 Task: Create new Company, with domain: 'apple.com' and type: 'Vendor'. Add new contact for this company, with mail Id: 'Aditi.Singh@apple.com', First Name: Aditi, Last name:  Singh, Job Title: 'Chief Operating Officer', Phone Number: '(305) 555-6789'. Change life cycle stage to  Lead and lead status to  In Progress. Logged in from softage.4@softage.net
Action: Mouse moved to (80, 62)
Screenshot: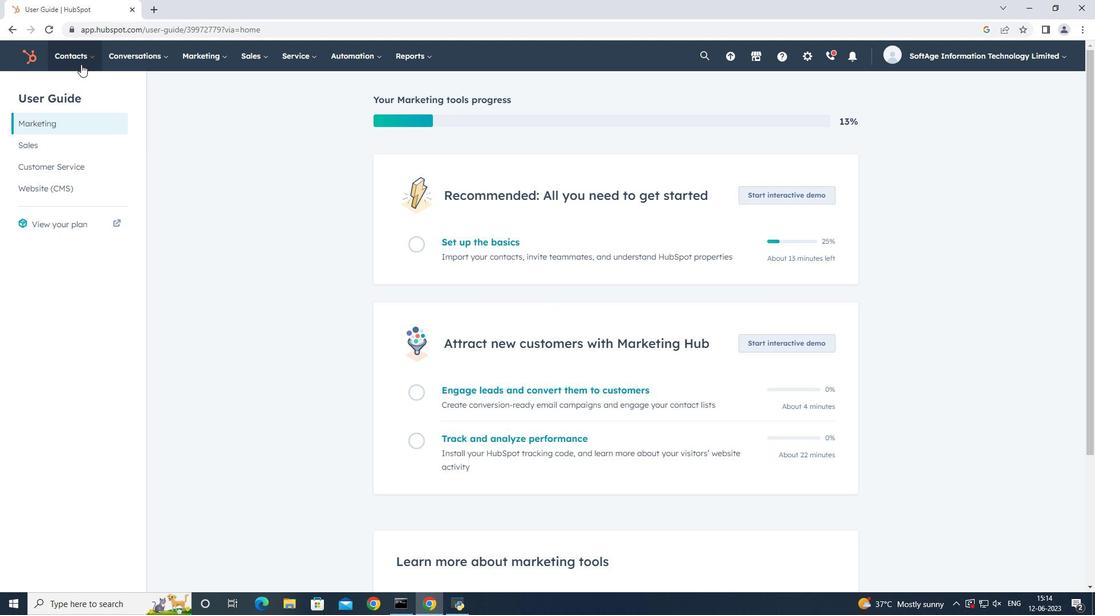 
Action: Mouse pressed left at (80, 62)
Screenshot: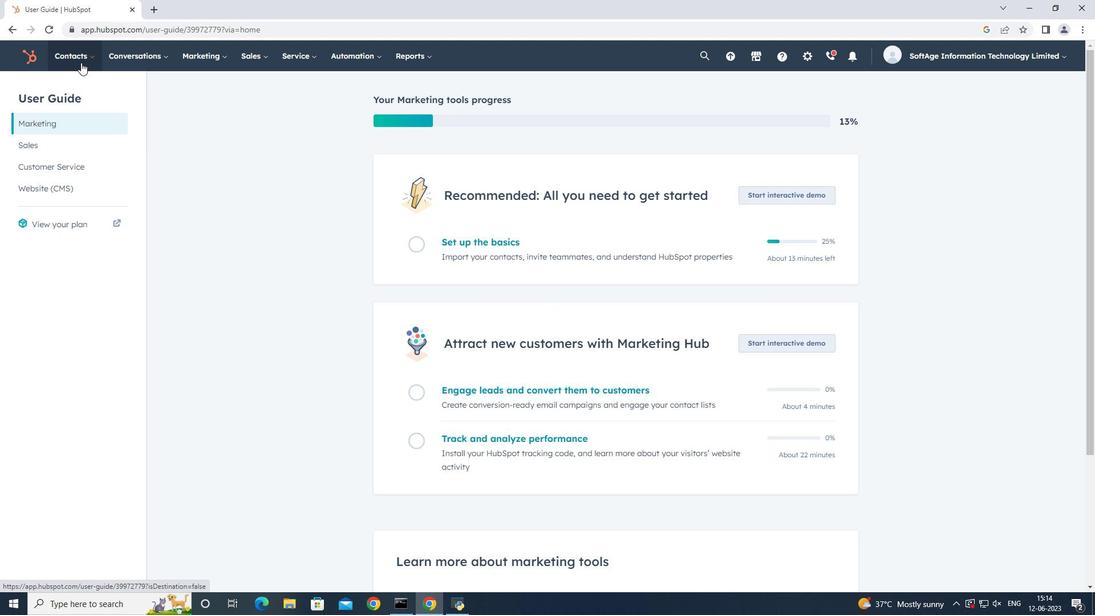 
Action: Mouse moved to (80, 83)
Screenshot: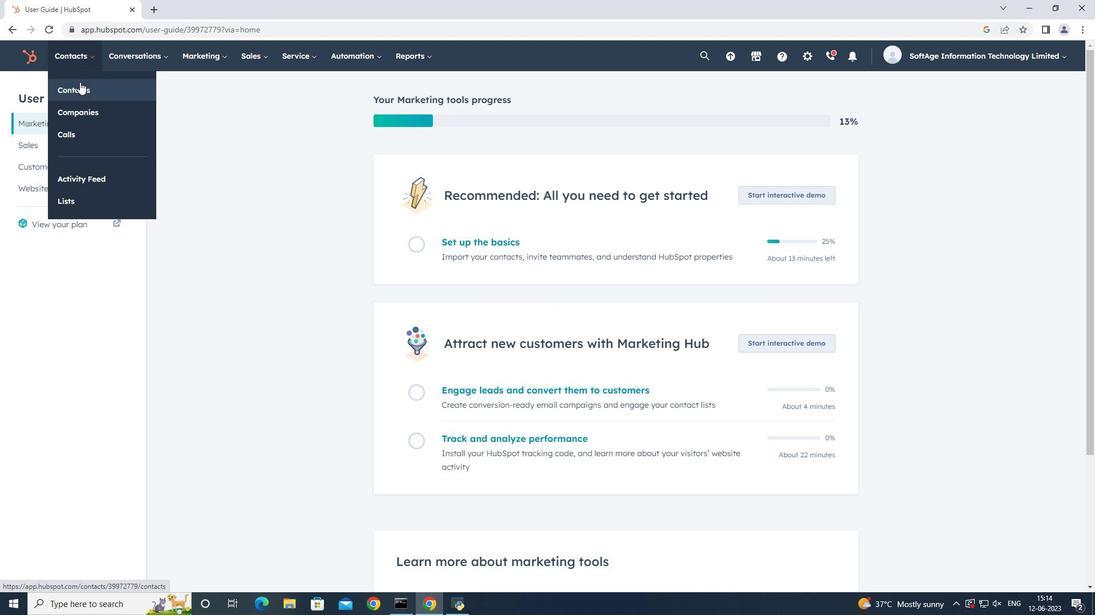 
Action: Mouse pressed left at (80, 83)
Screenshot: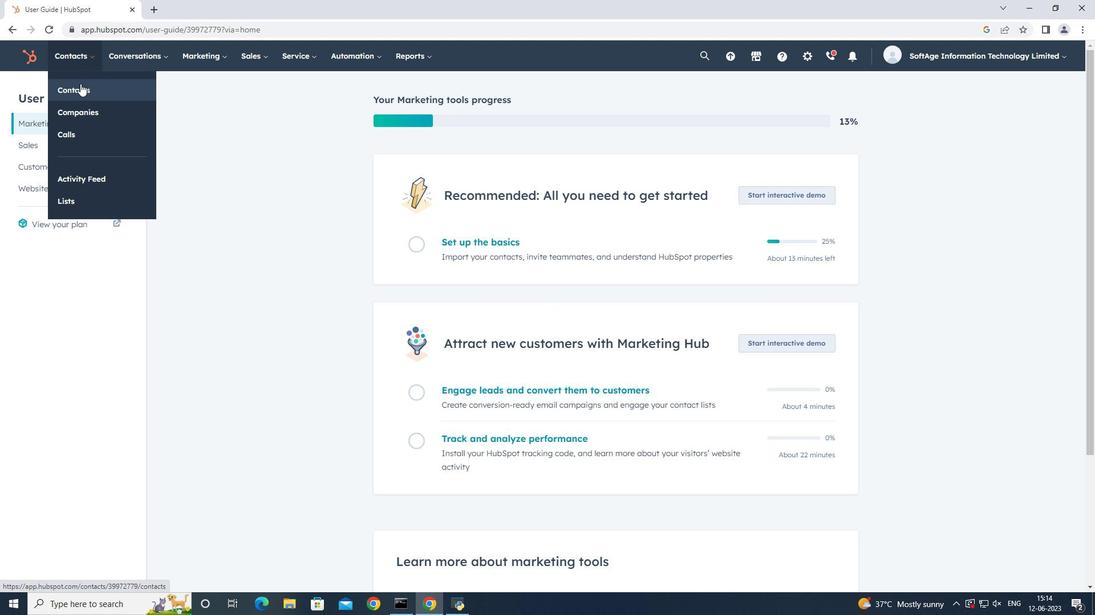 
Action: Mouse moved to (1042, 96)
Screenshot: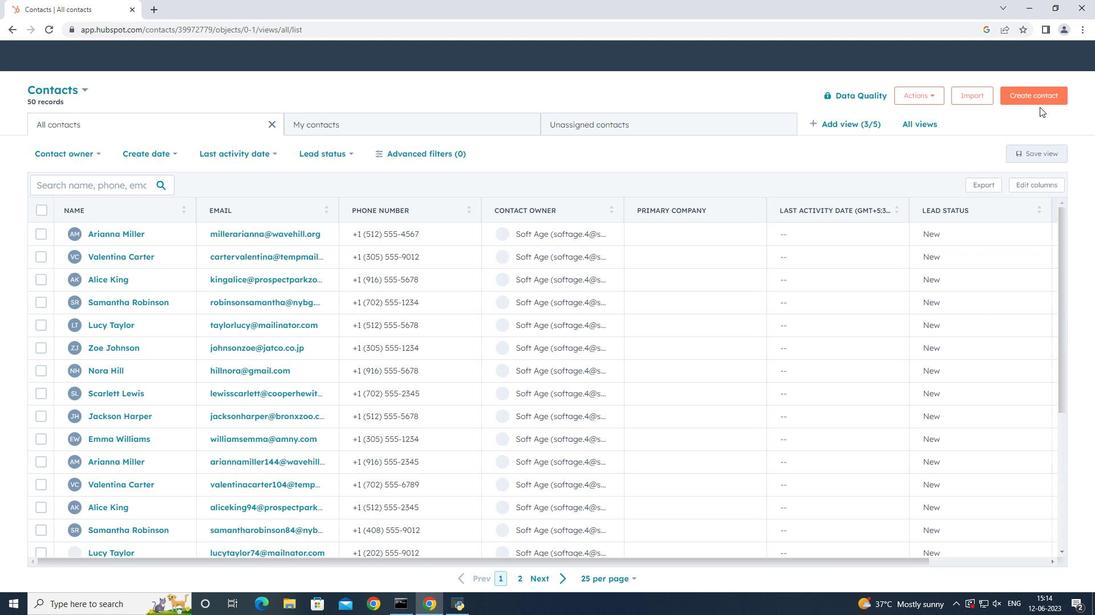 
Action: Mouse pressed left at (1042, 96)
Screenshot: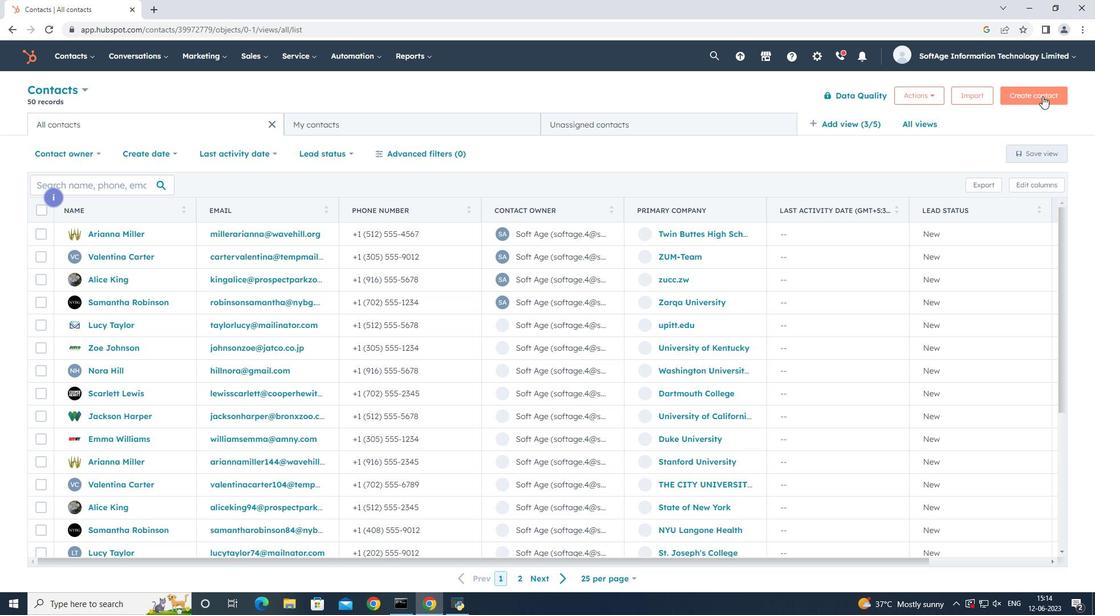 
Action: Mouse moved to (893, 142)
Screenshot: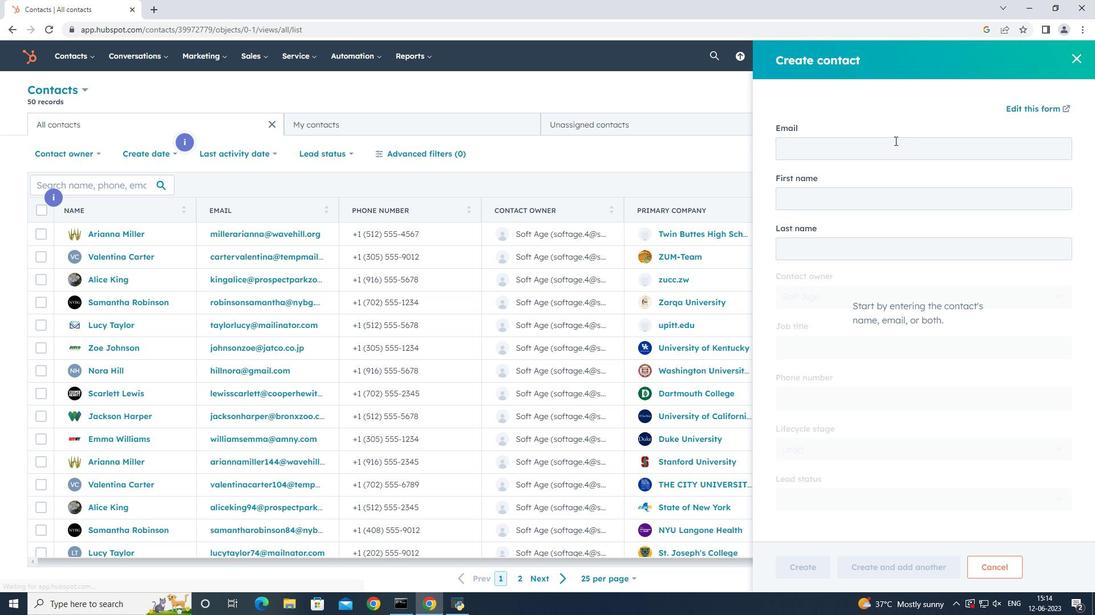 
Action: Mouse pressed left at (893, 142)
Screenshot: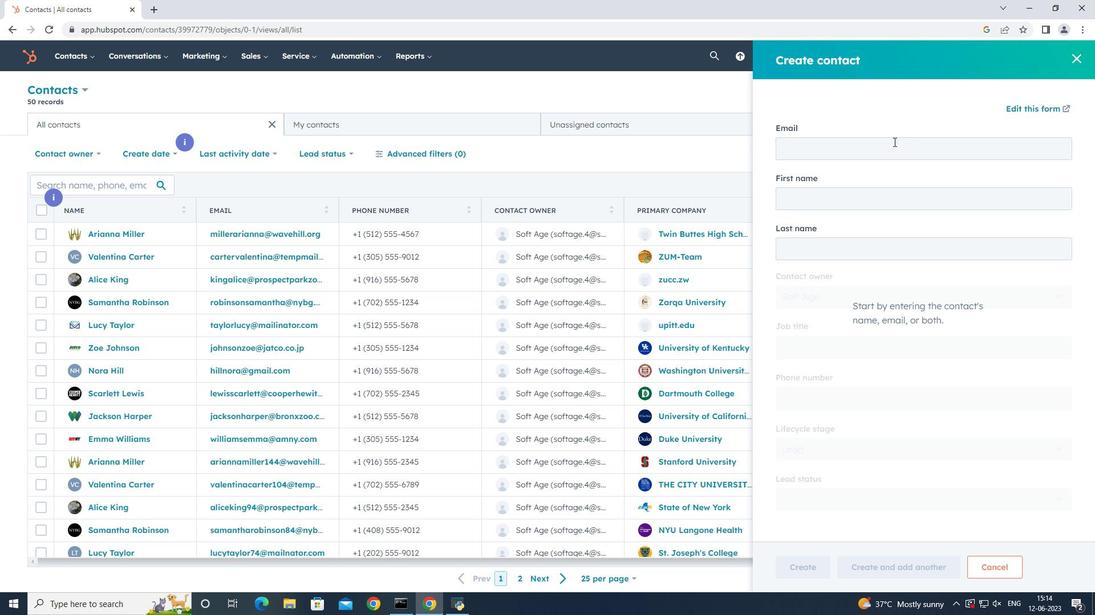 
Action: Mouse moved to (1079, 53)
Screenshot: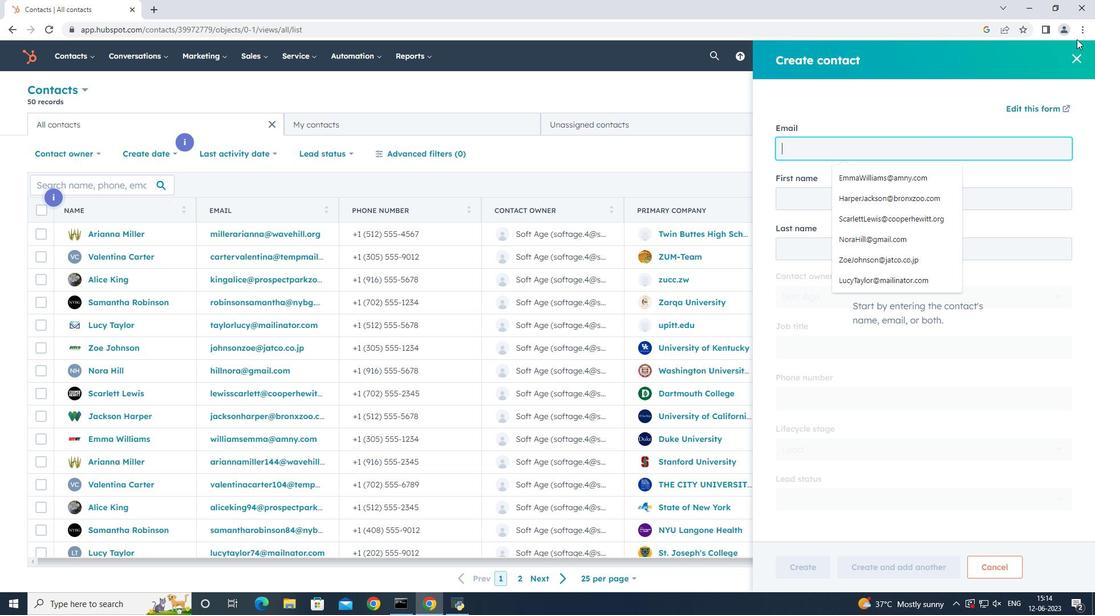
Action: Mouse pressed left at (1079, 53)
Screenshot: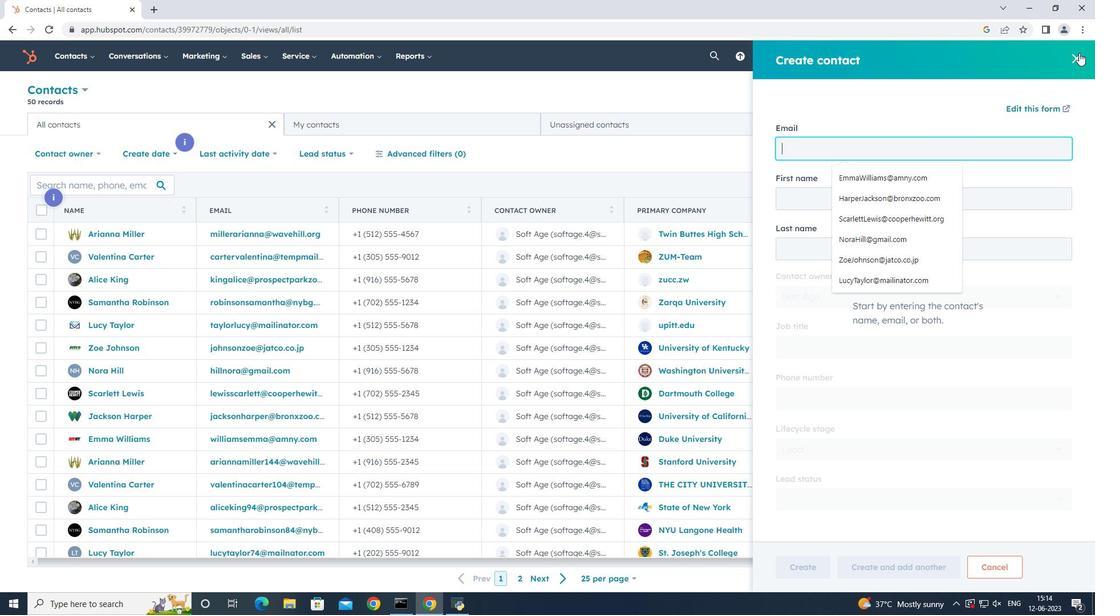 
Action: Mouse moved to (63, 59)
Screenshot: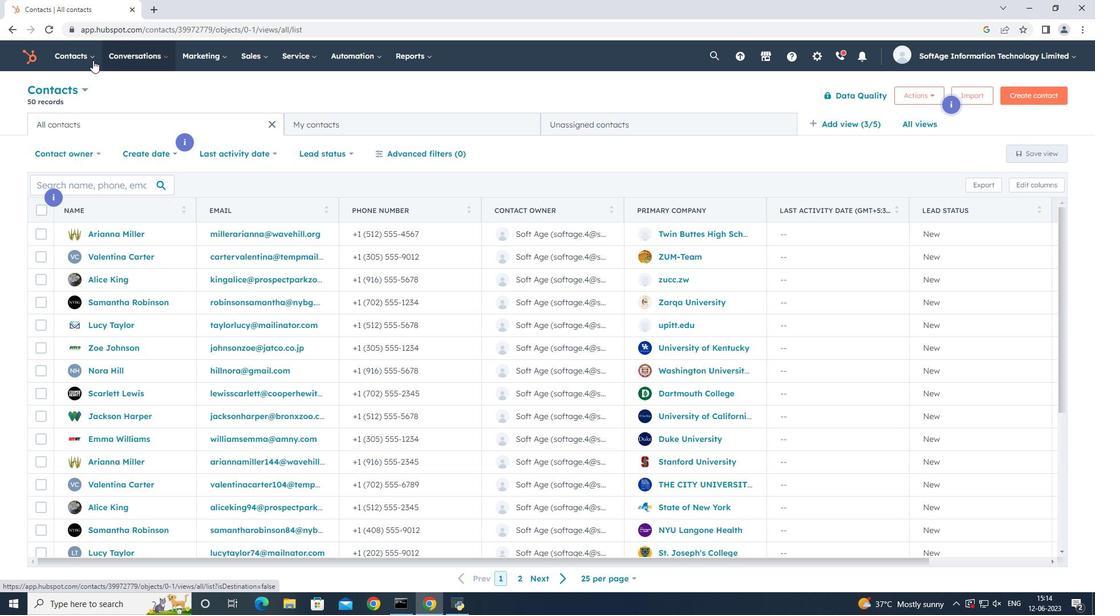 
Action: Mouse pressed left at (63, 59)
Screenshot: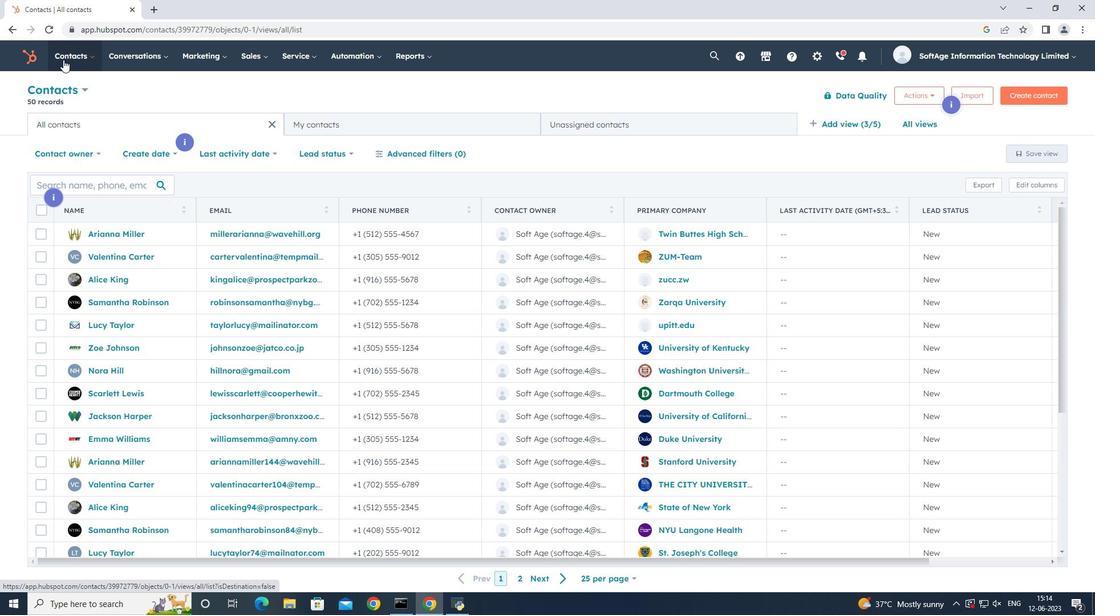 
Action: Mouse moved to (74, 109)
Screenshot: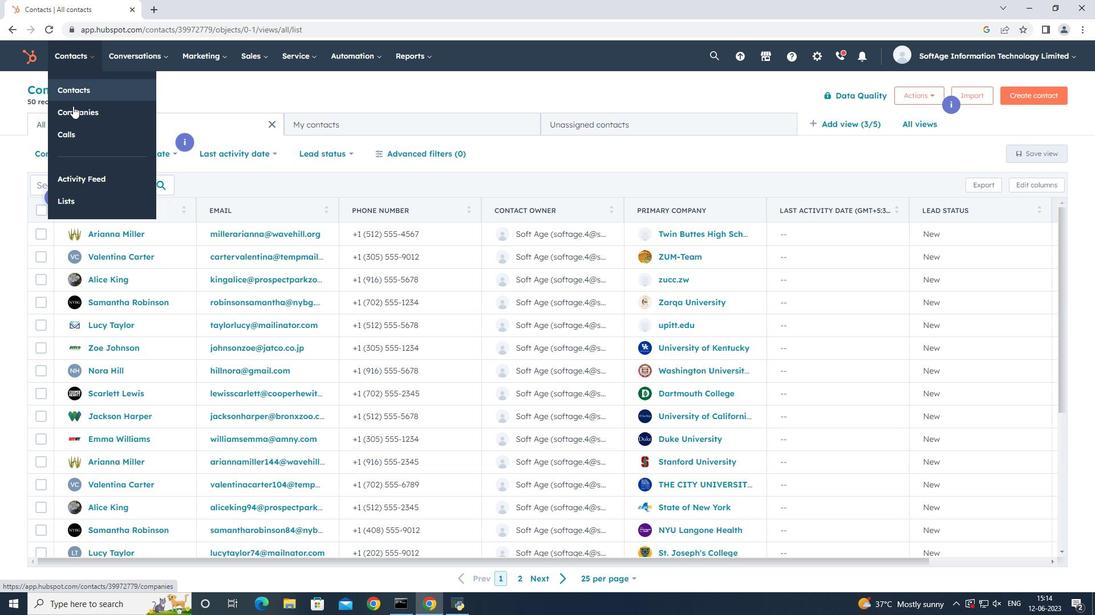
Action: Mouse pressed left at (74, 109)
Screenshot: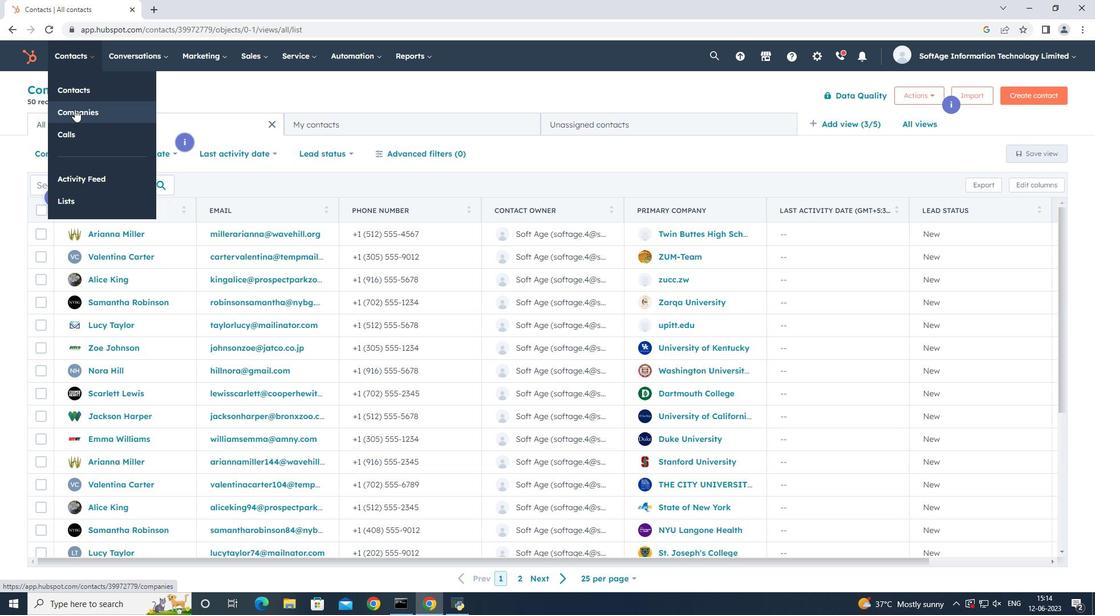 
Action: Mouse moved to (1043, 91)
Screenshot: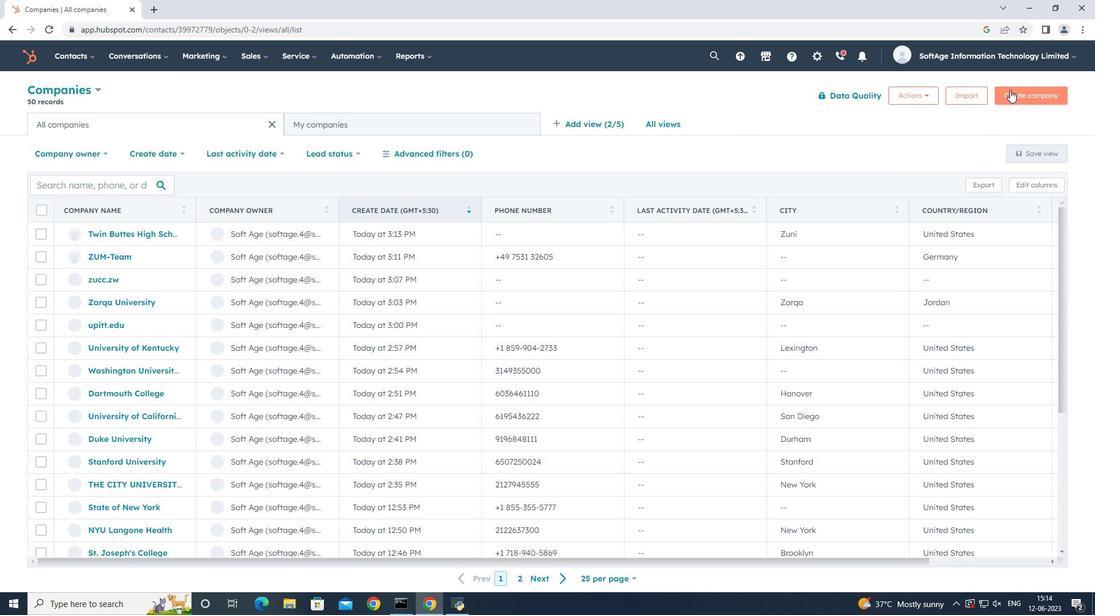 
Action: Mouse pressed left at (1043, 91)
Screenshot: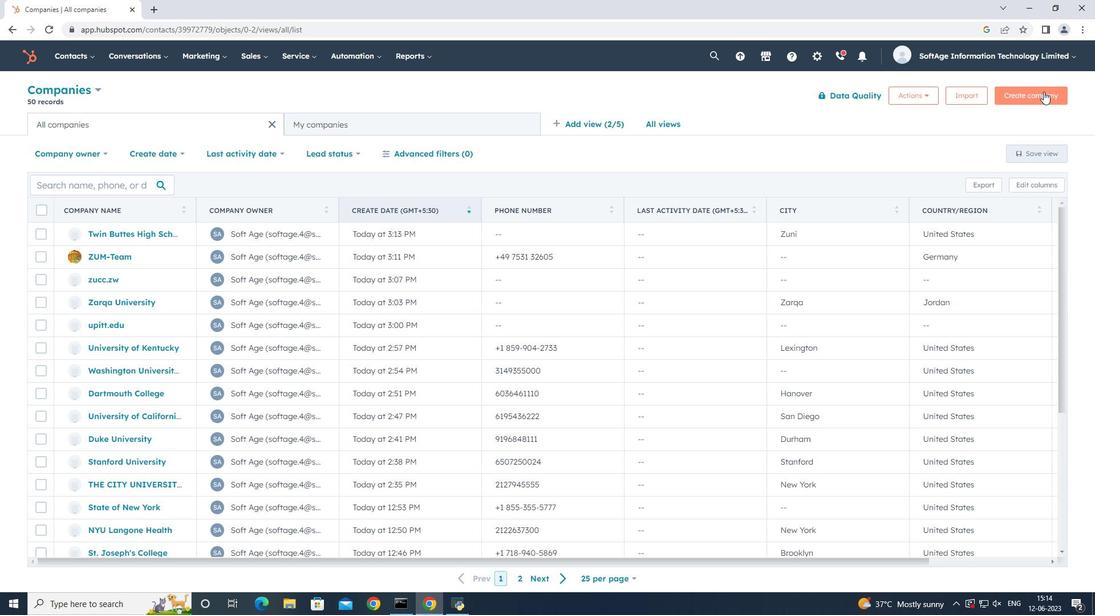 
Action: Mouse moved to (914, 143)
Screenshot: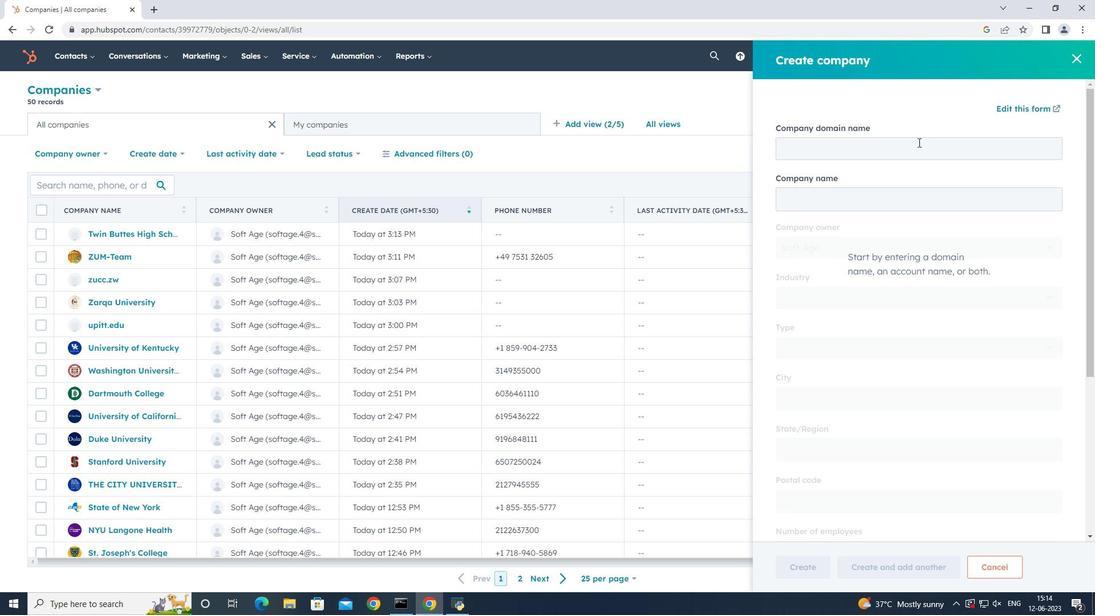 
Action: Mouse pressed left at (914, 143)
Screenshot: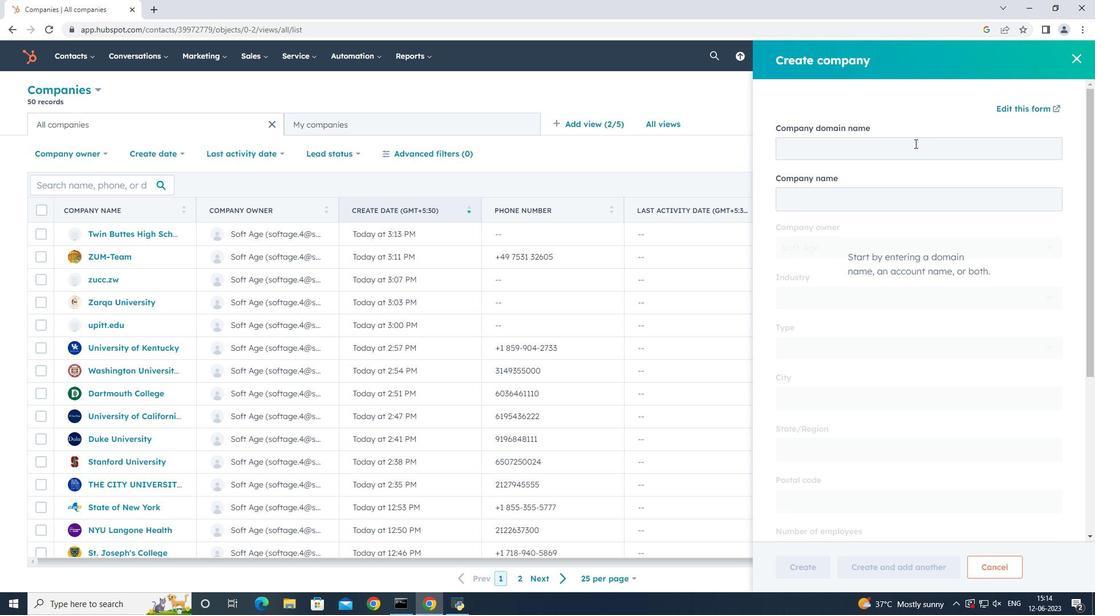 
Action: Key pressed apple.com
Screenshot: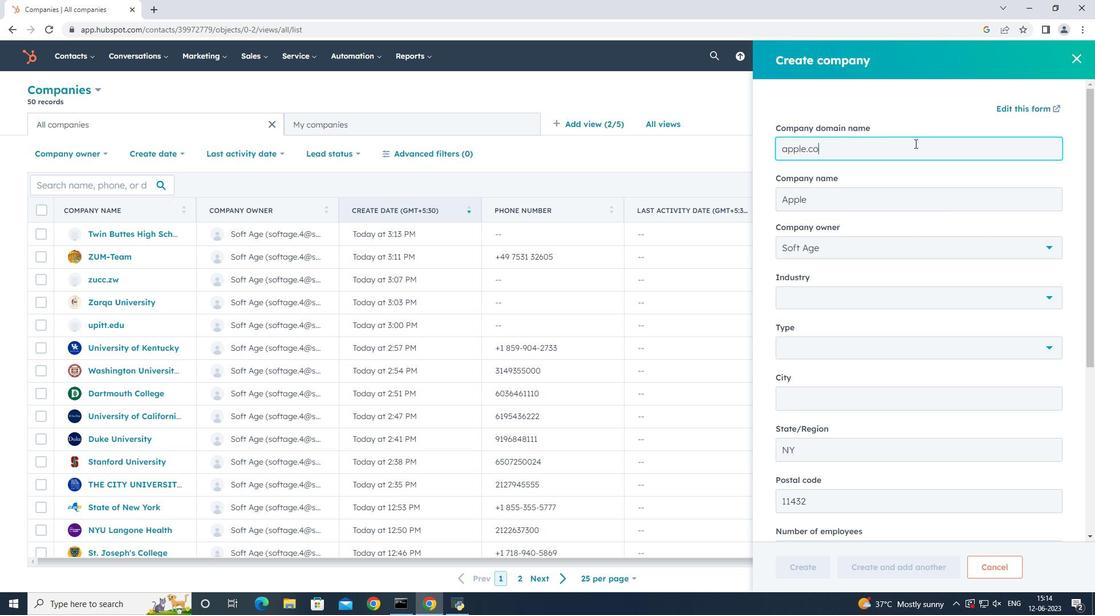 
Action: Mouse moved to (909, 346)
Screenshot: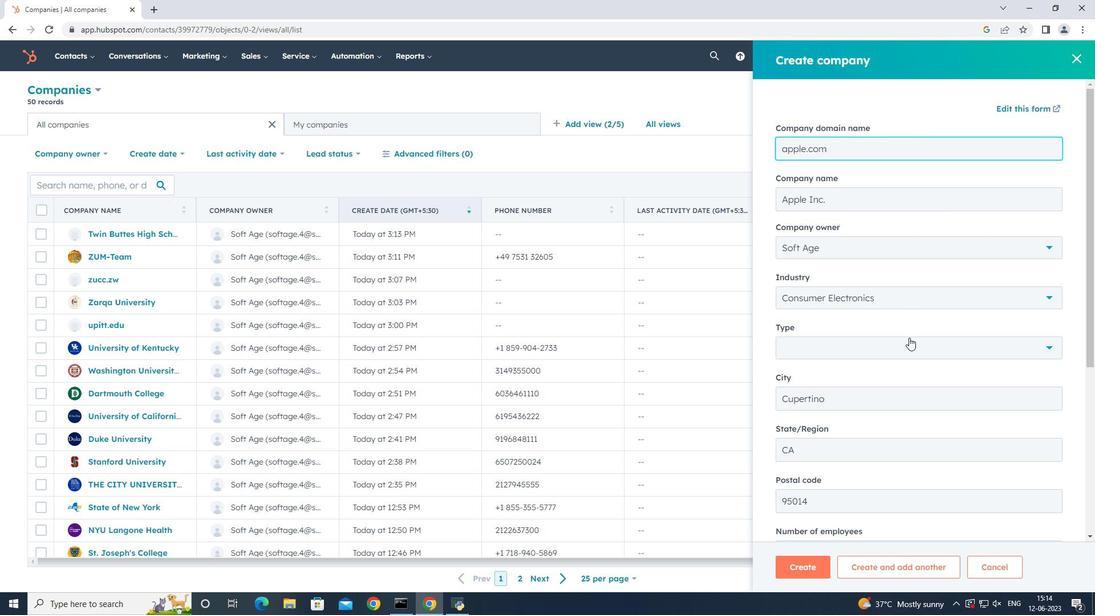 
Action: Mouse pressed left at (909, 346)
Screenshot: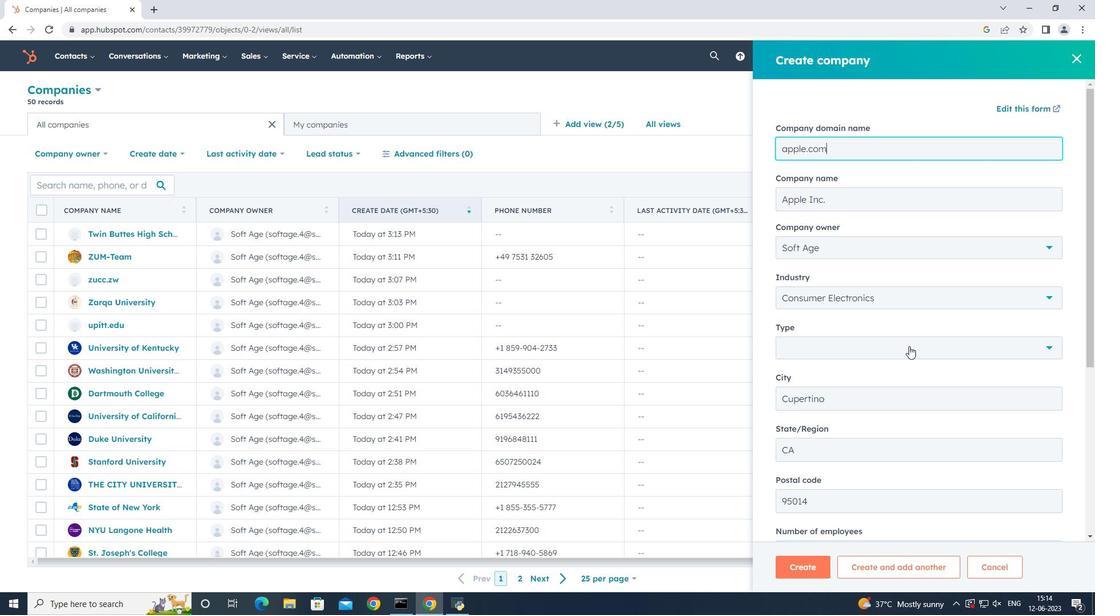 
Action: Mouse moved to (853, 462)
Screenshot: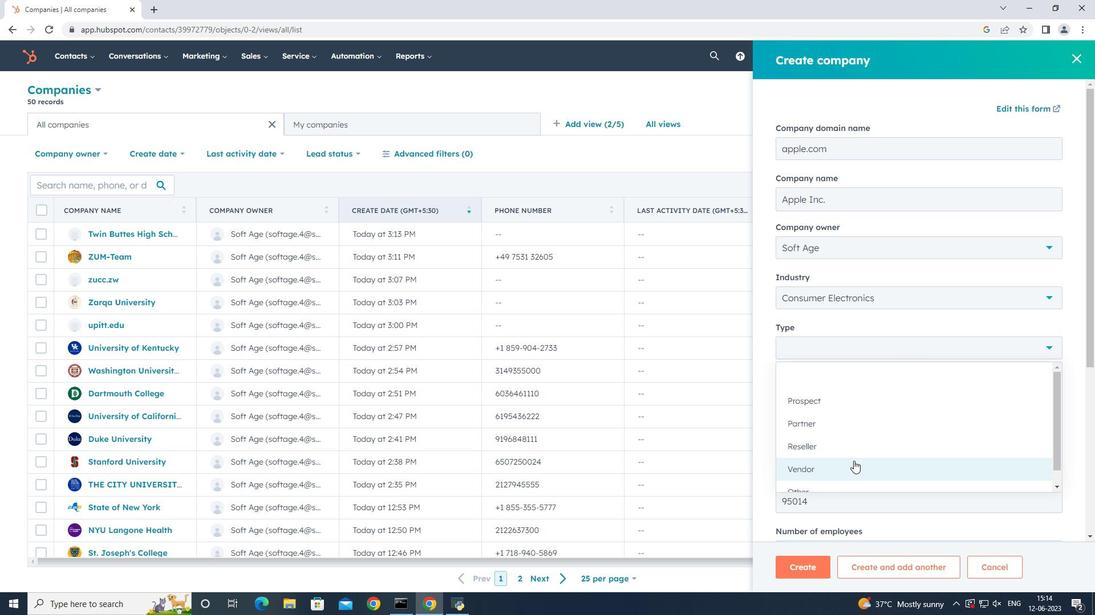 
Action: Mouse pressed left at (853, 462)
Screenshot: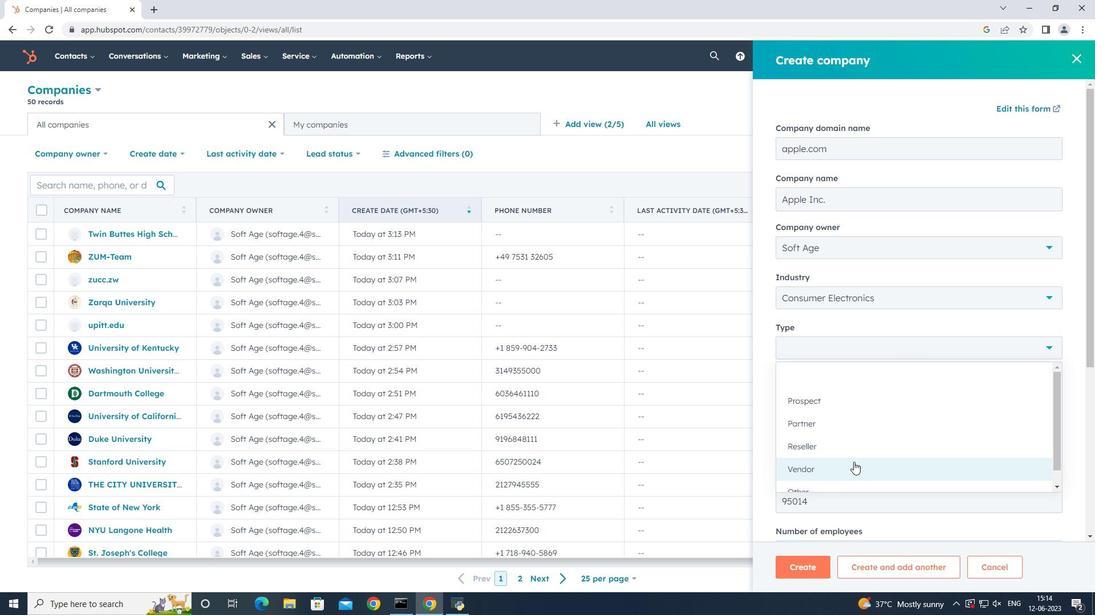 
Action: Mouse moved to (910, 375)
Screenshot: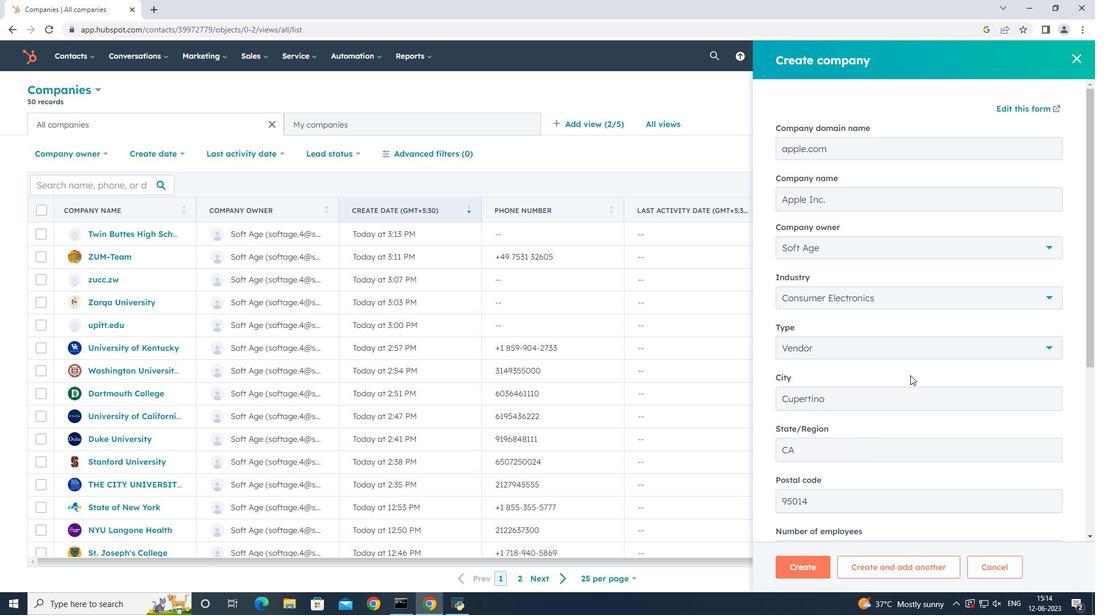 
Action: Mouse scrolled (910, 374) with delta (0, 0)
Screenshot: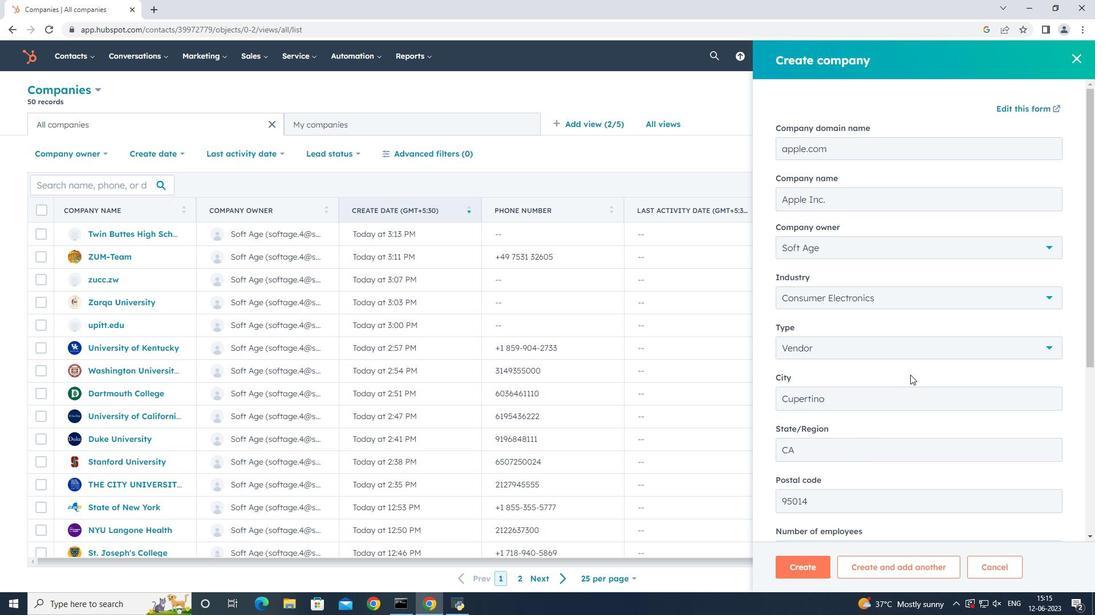 
Action: Mouse scrolled (910, 374) with delta (0, 0)
Screenshot: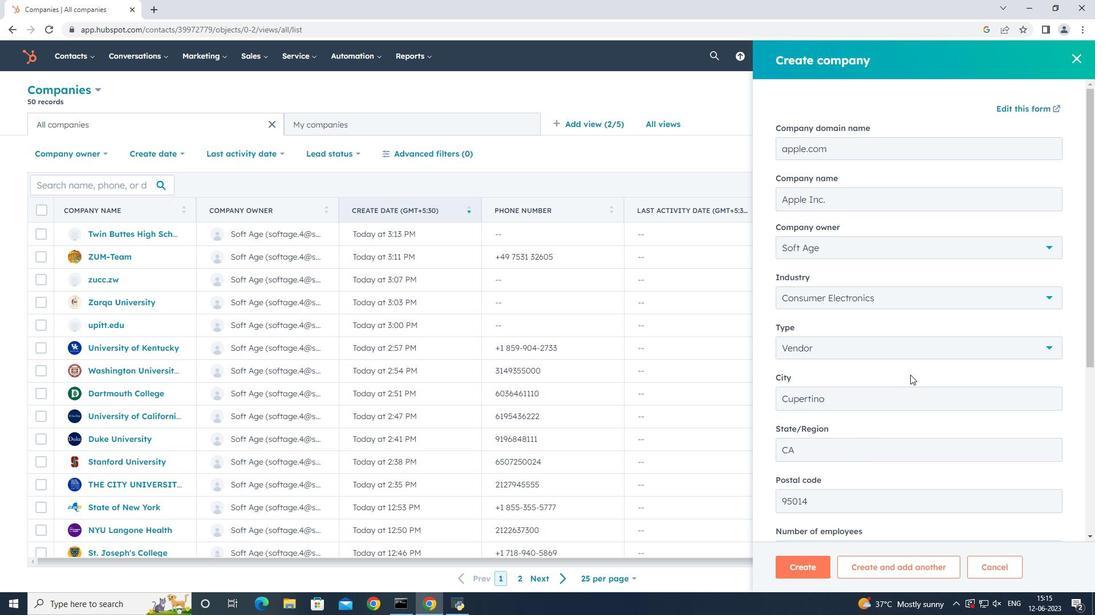 
Action: Mouse scrolled (910, 374) with delta (0, 0)
Screenshot: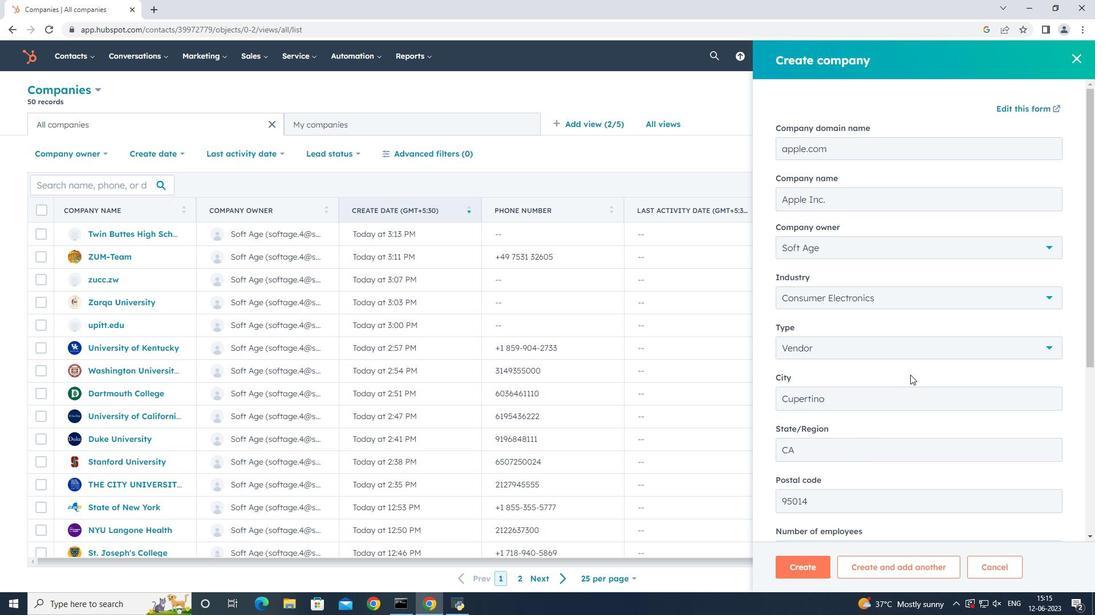 
Action: Mouse scrolled (910, 374) with delta (0, 0)
Screenshot: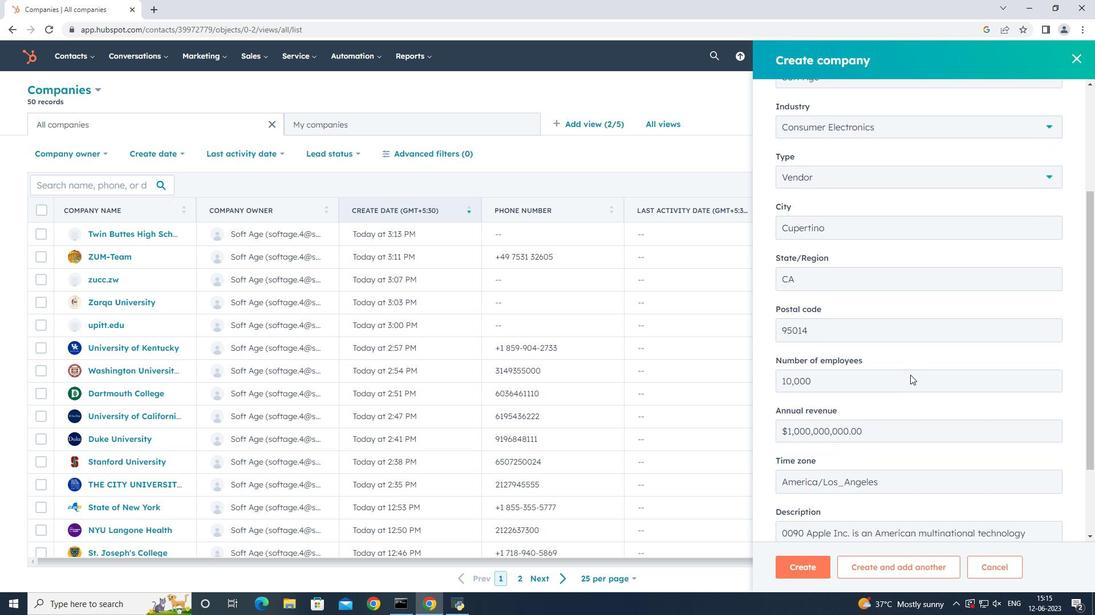
Action: Mouse scrolled (910, 374) with delta (0, 0)
Screenshot: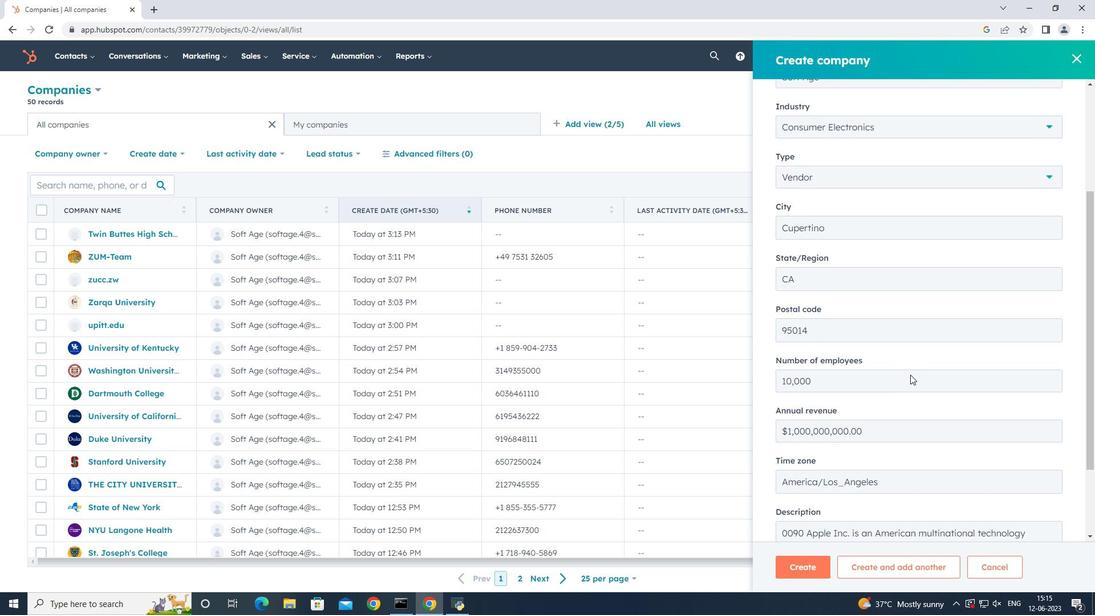 
Action: Mouse scrolled (910, 374) with delta (0, 0)
Screenshot: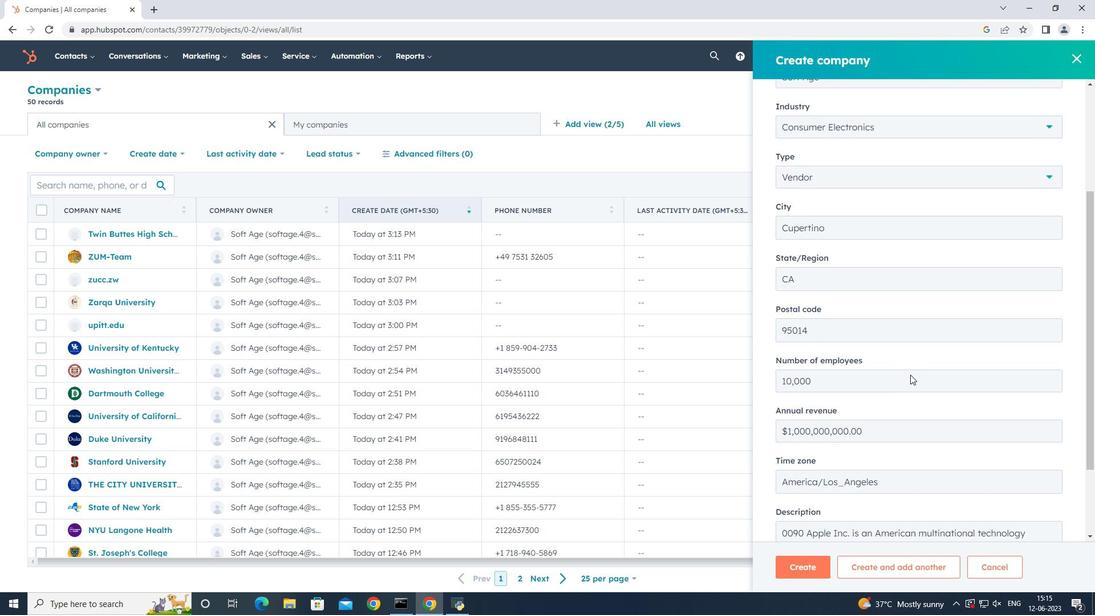 
Action: Mouse scrolled (910, 374) with delta (0, 0)
Screenshot: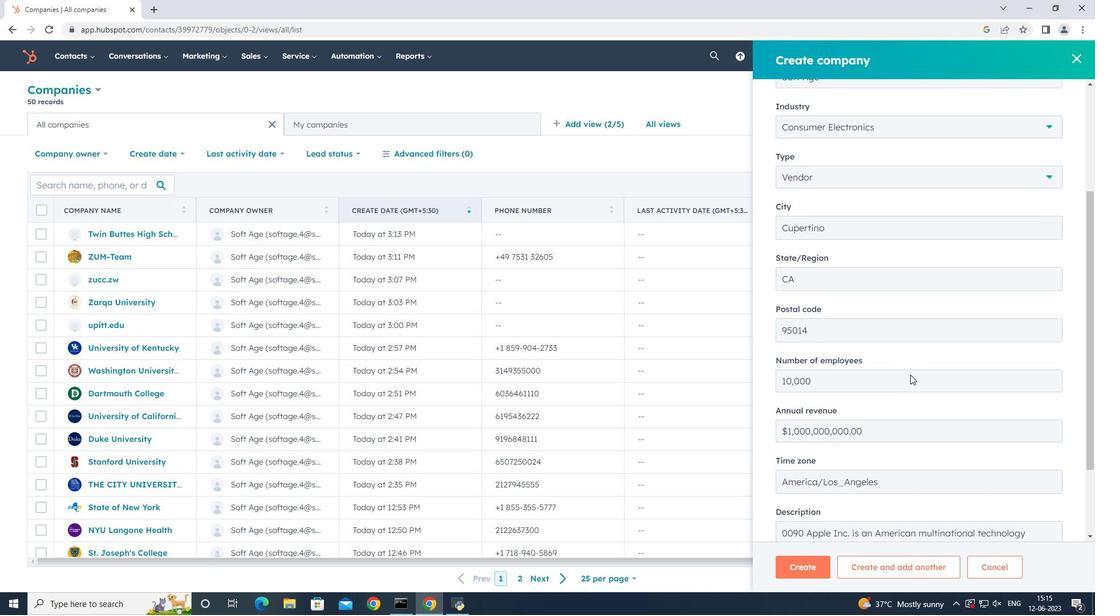 
Action: Mouse moved to (801, 565)
Screenshot: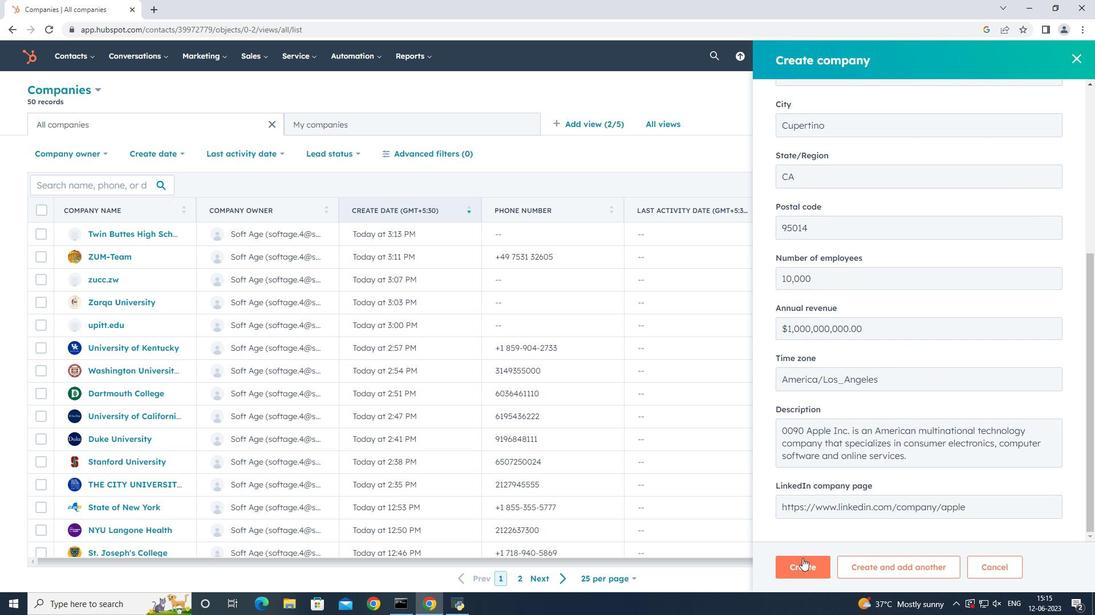 
Action: Mouse pressed left at (801, 565)
Screenshot: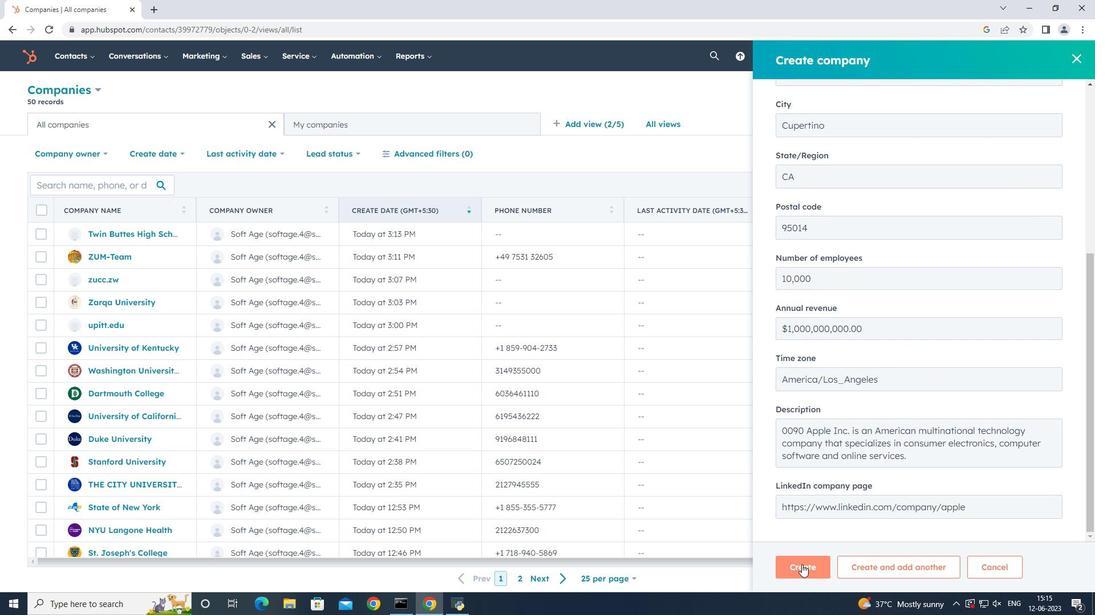 
Action: Mouse moved to (777, 367)
Screenshot: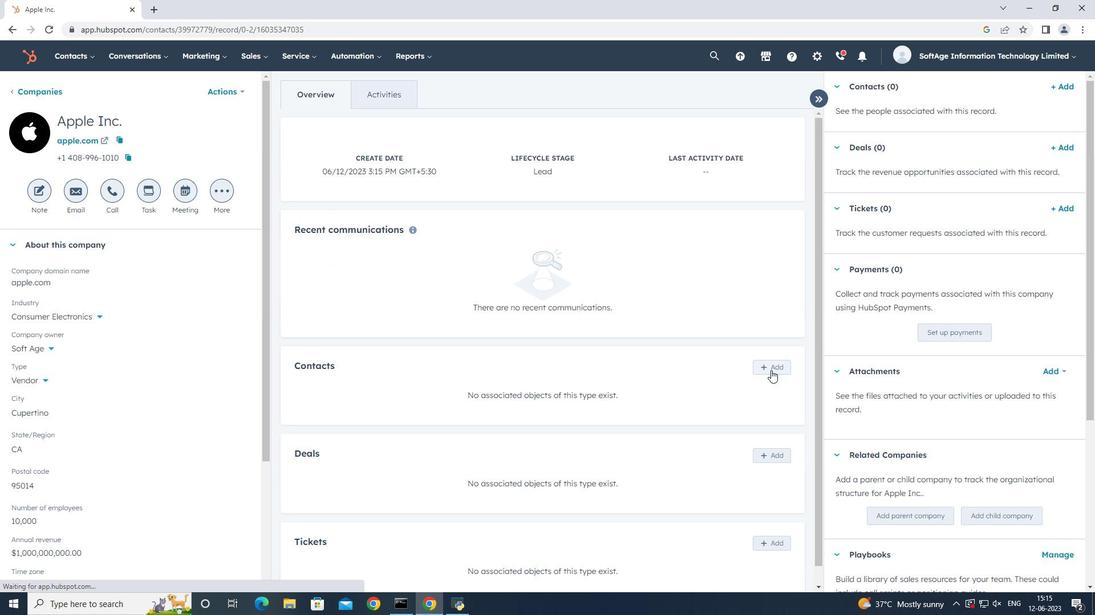 
Action: Mouse pressed left at (777, 367)
Screenshot: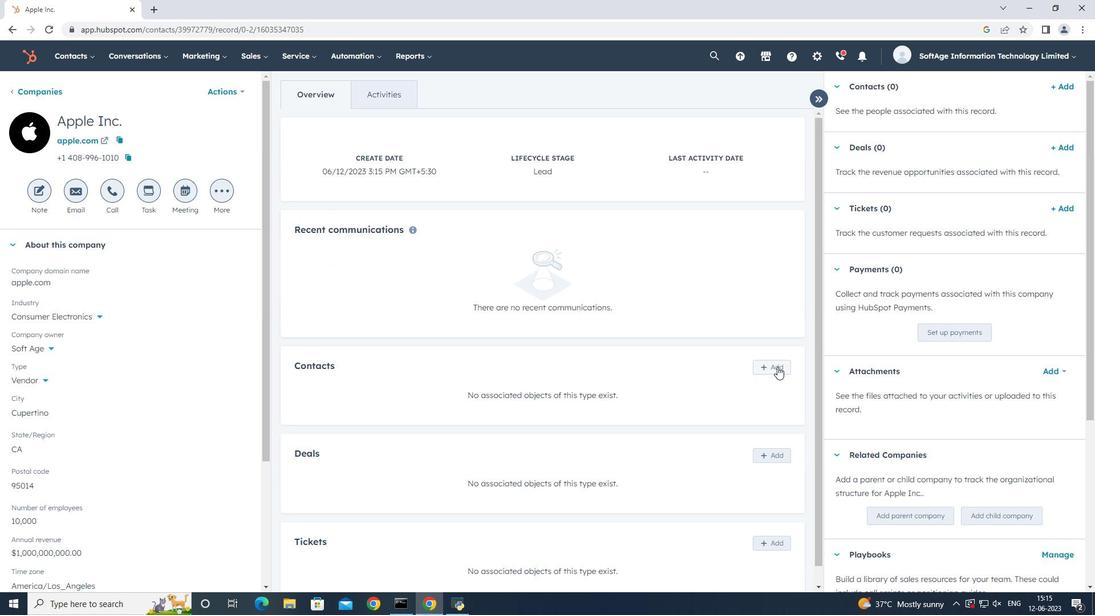 
Action: Mouse moved to (870, 112)
Screenshot: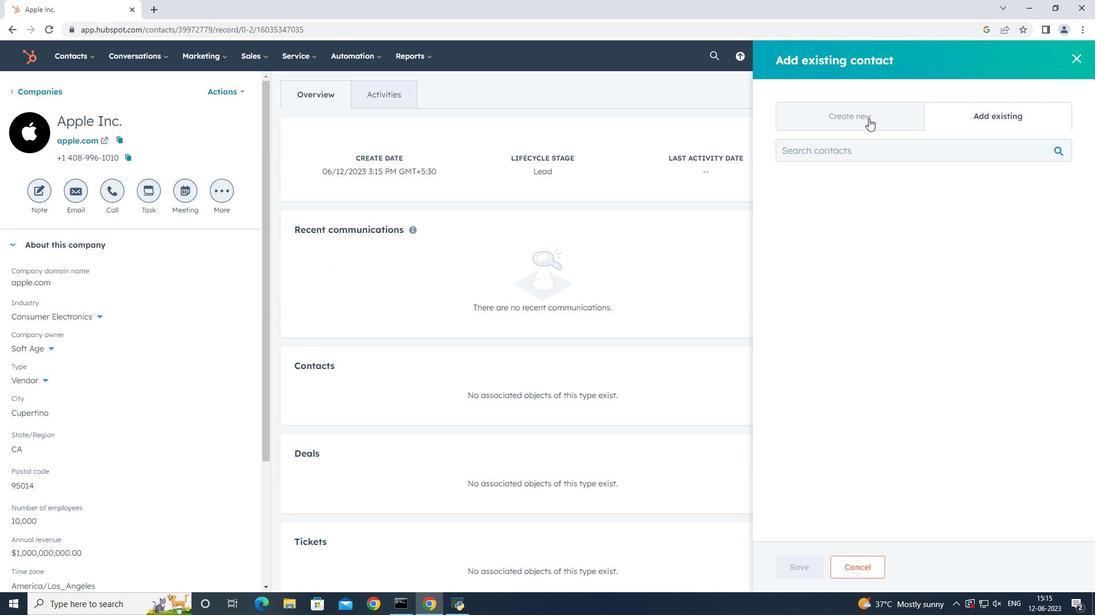 
Action: Mouse pressed left at (870, 112)
Screenshot: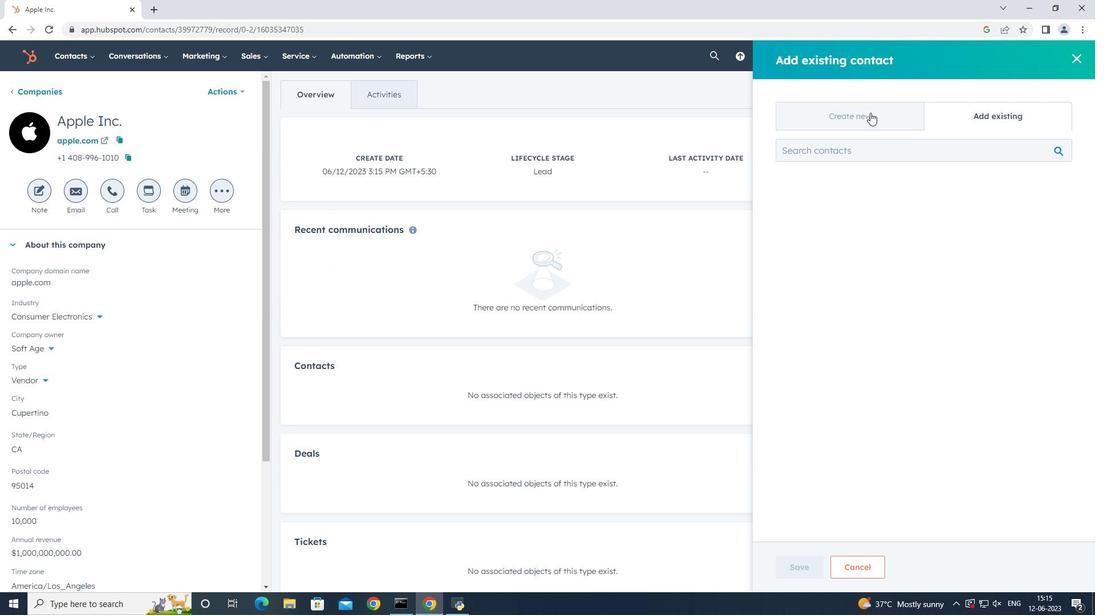 
Action: Mouse moved to (877, 183)
Screenshot: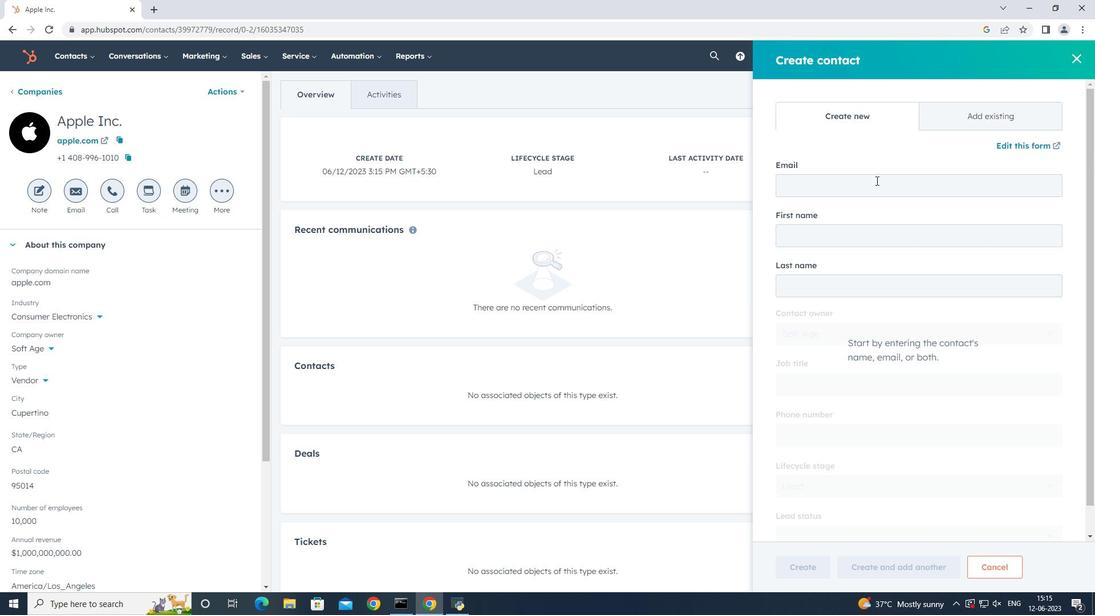 
Action: Mouse pressed left at (877, 183)
Screenshot: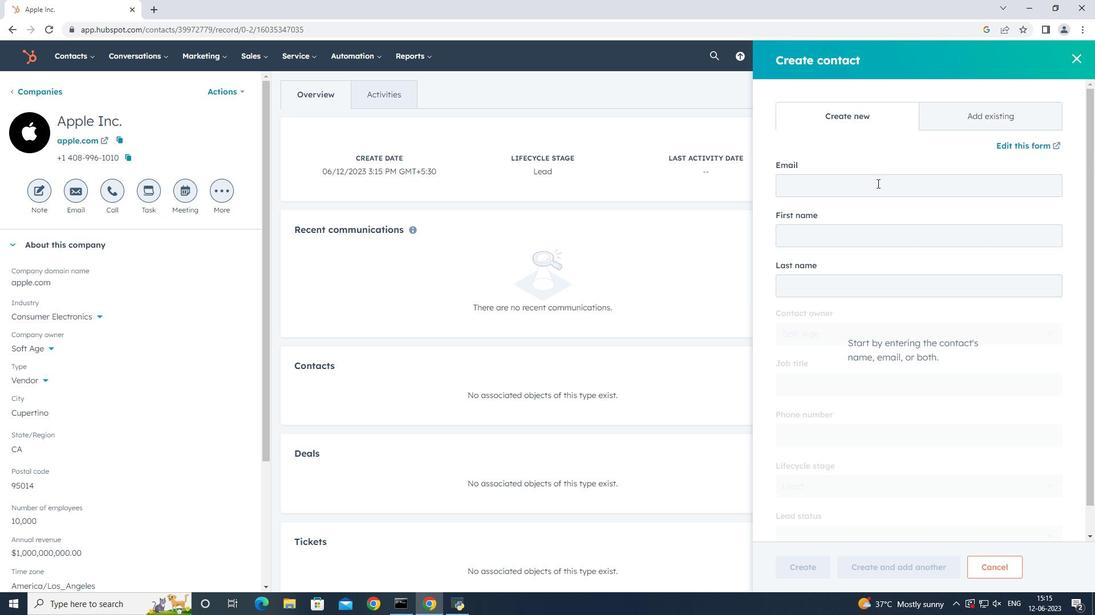 
Action: Mouse moved to (877, 184)
Screenshot: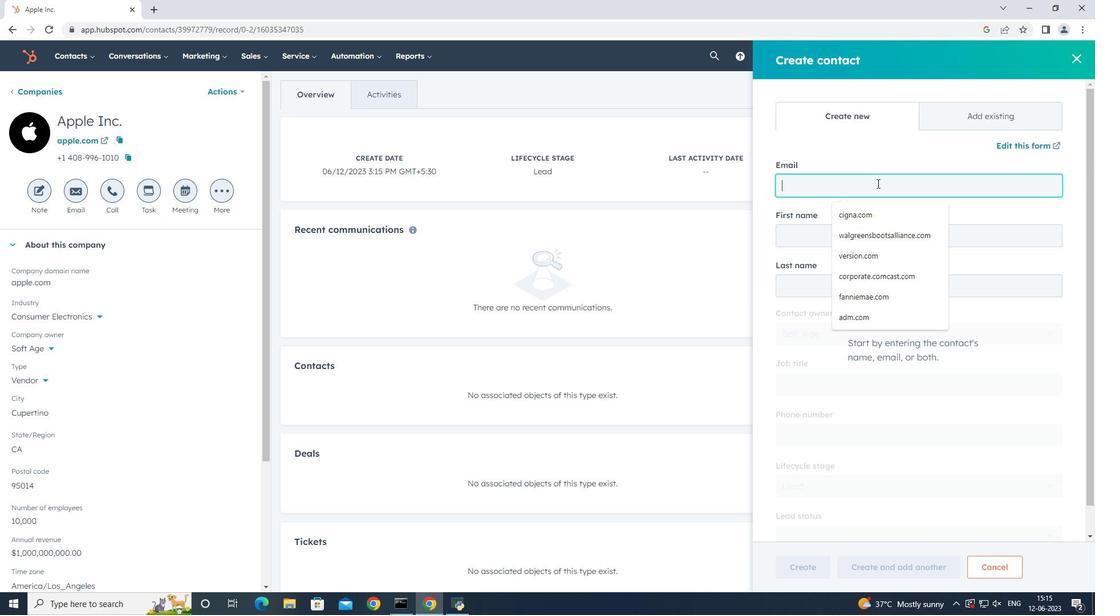
Action: Key pressed <Key.shift><Key.shift><Key.shift><Key.shift><Key.shift><Key.shift><Key.shift><Key.shift><Key.shift><Key.shift><Key.shift><Key.shift><Key.shift><Key.shift><Key.shift><Key.shift><Key.shift><Key.shift><Key.shift><Key.shift><Key.shift><Key.shift><Key.shift>Aditi.<Key.shift><Key.shift>Singh<Key.shift><Key.shift><Key.shift>@apple.com
Screenshot: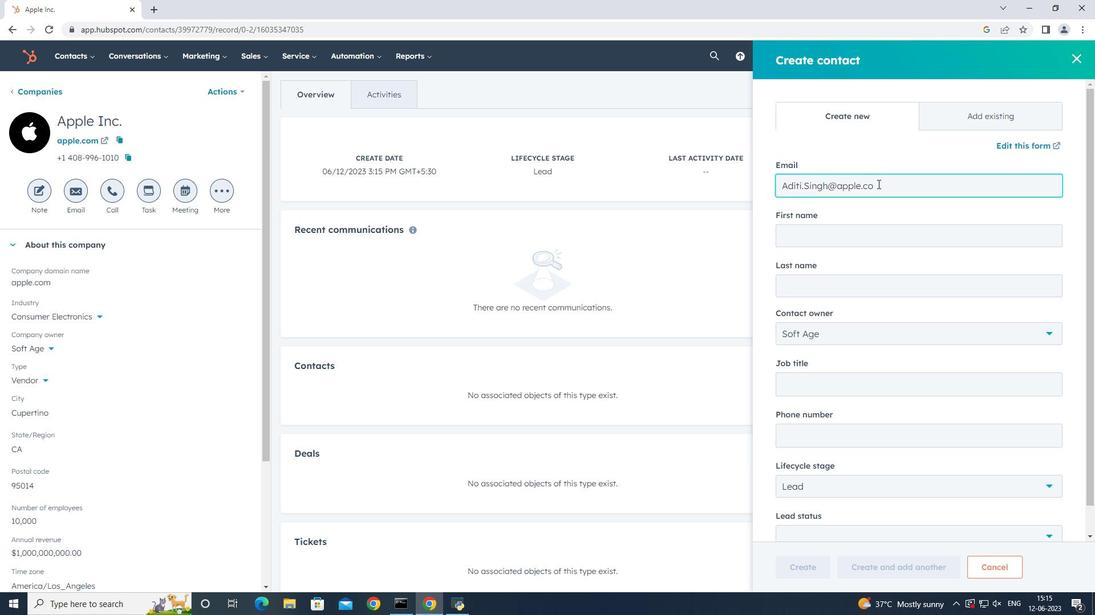
Action: Mouse moved to (899, 233)
Screenshot: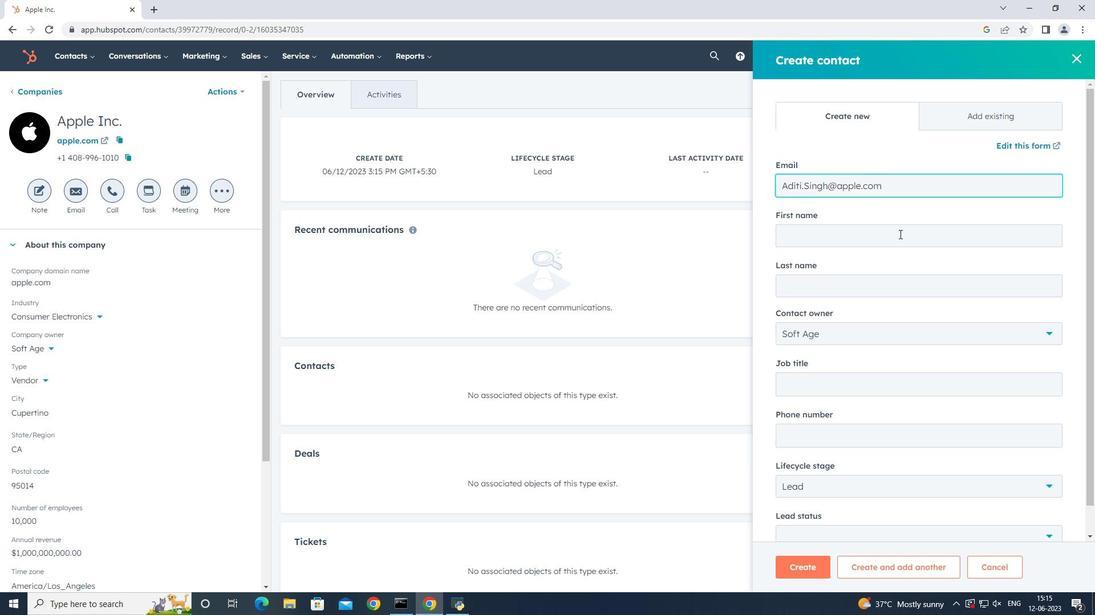 
Action: Mouse pressed left at (899, 233)
Screenshot: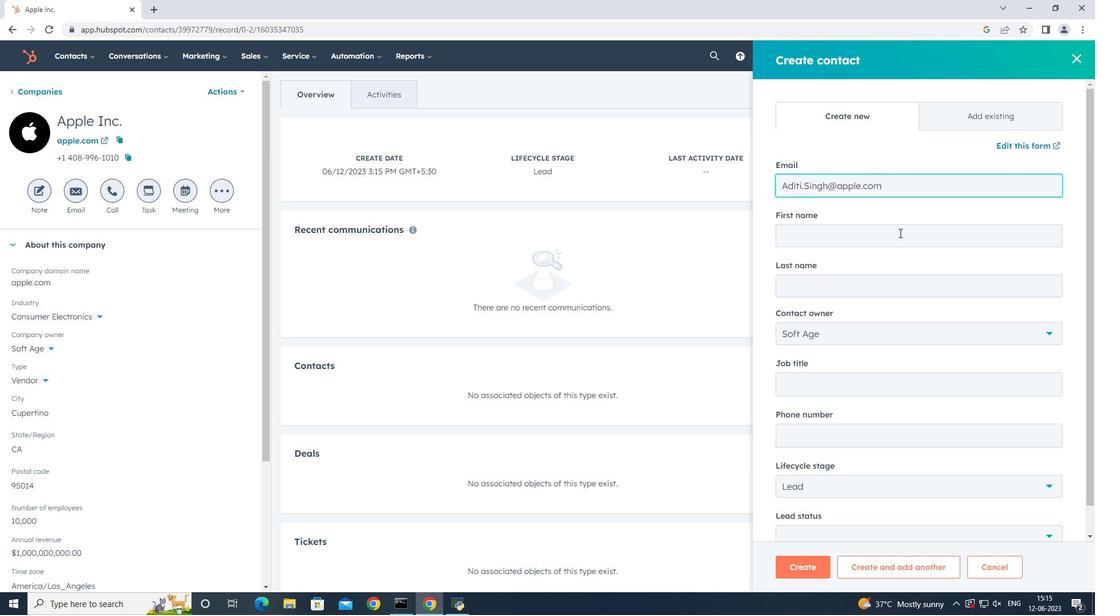 
Action: Mouse moved to (900, 233)
Screenshot: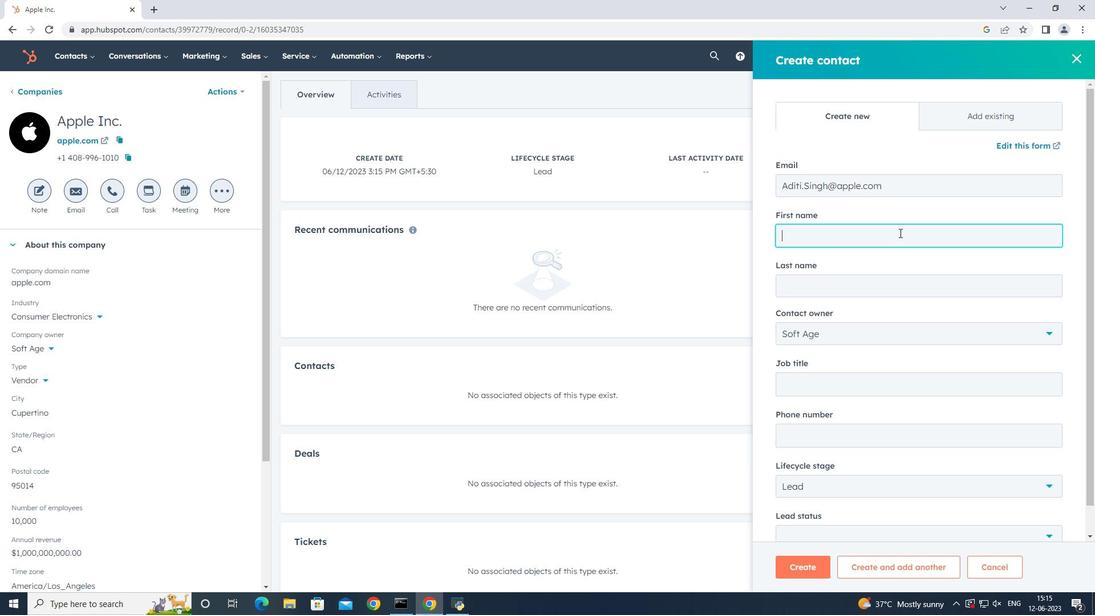 
Action: Key pressed <Key.shift><Key.shift><Key.shift>Aditi<Key.tab><Key.shift><Key.shift><Key.shift><Key.shift><Key.shift><Key.shift><Key.shift>Singh
Screenshot: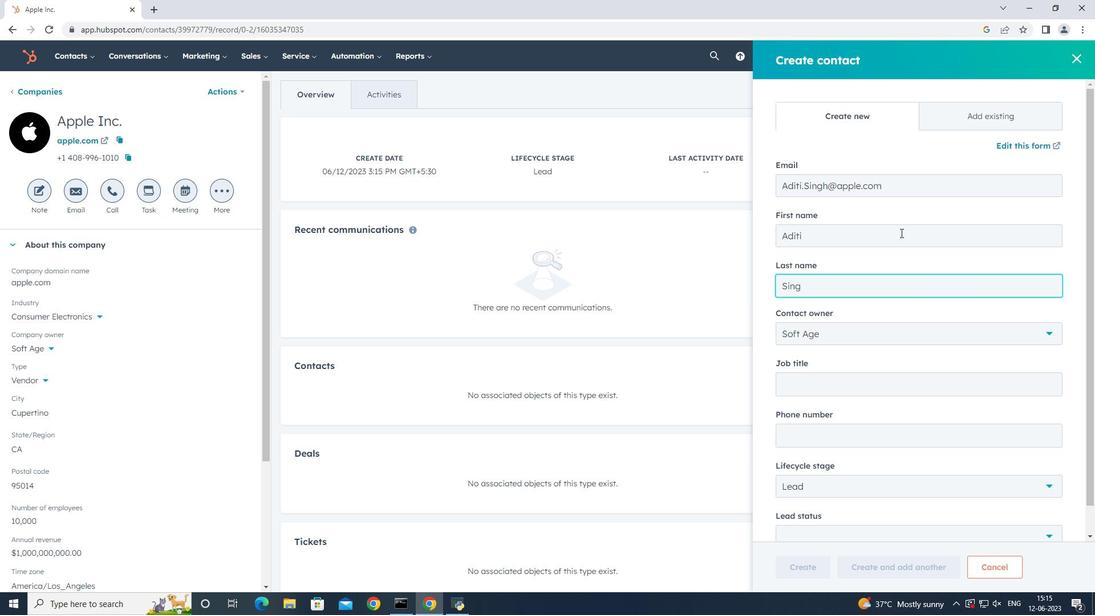 
Action: Mouse moved to (880, 382)
Screenshot: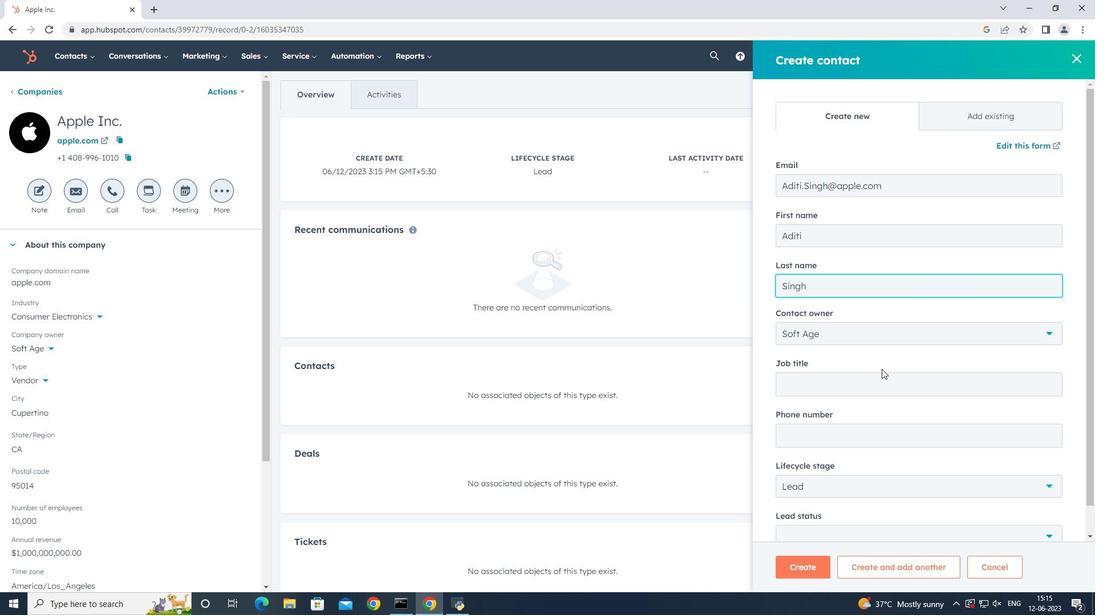 
Action: Mouse pressed left at (880, 382)
Screenshot: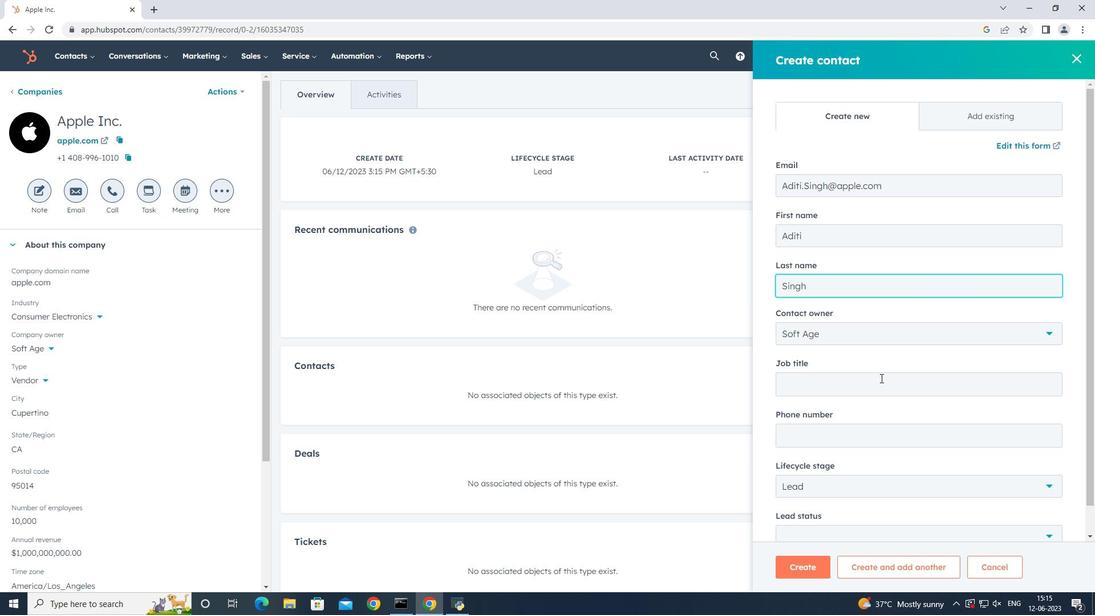 
Action: Mouse moved to (902, 359)
Screenshot: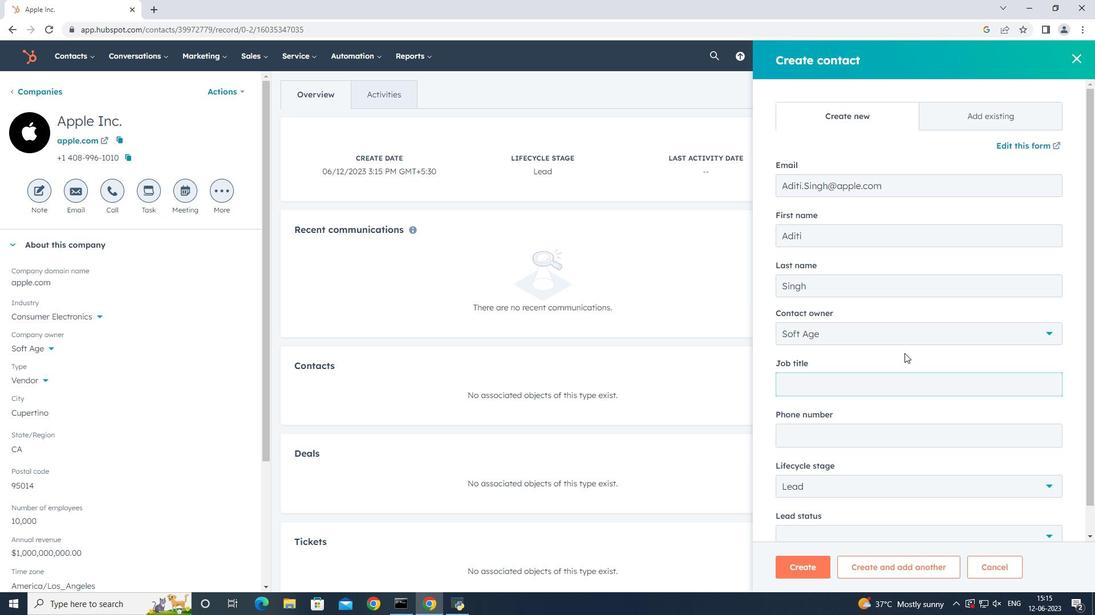 
Action: Key pressed <Key.shift><Key.shift><Key.shift><Key.shift><Key.shift><Key.shift><Key.shift><Key.shift>Chief<Key.space><Key.shift_r><Key.shift_r><Key.shift_r><Key.shift_r><Key.shift_r><Key.shift_r>Operating<Key.space><Key.shift_r><Key.shift_r><Key.shift_r><Key.shift_r><Key.shift_r><Key.shift_r>Officer
Screenshot: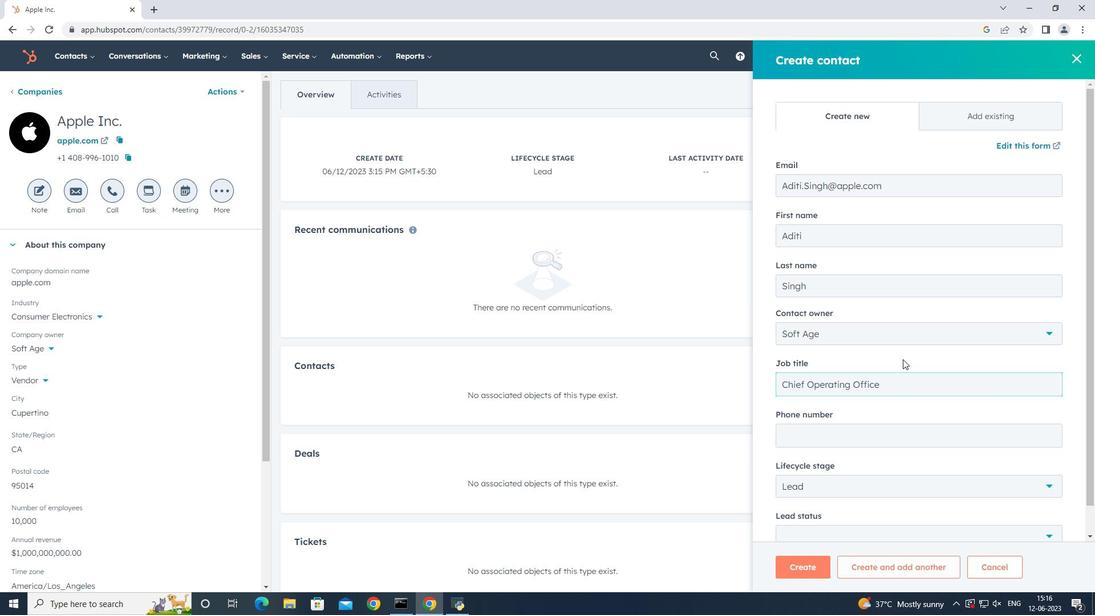
Action: Mouse moved to (903, 431)
Screenshot: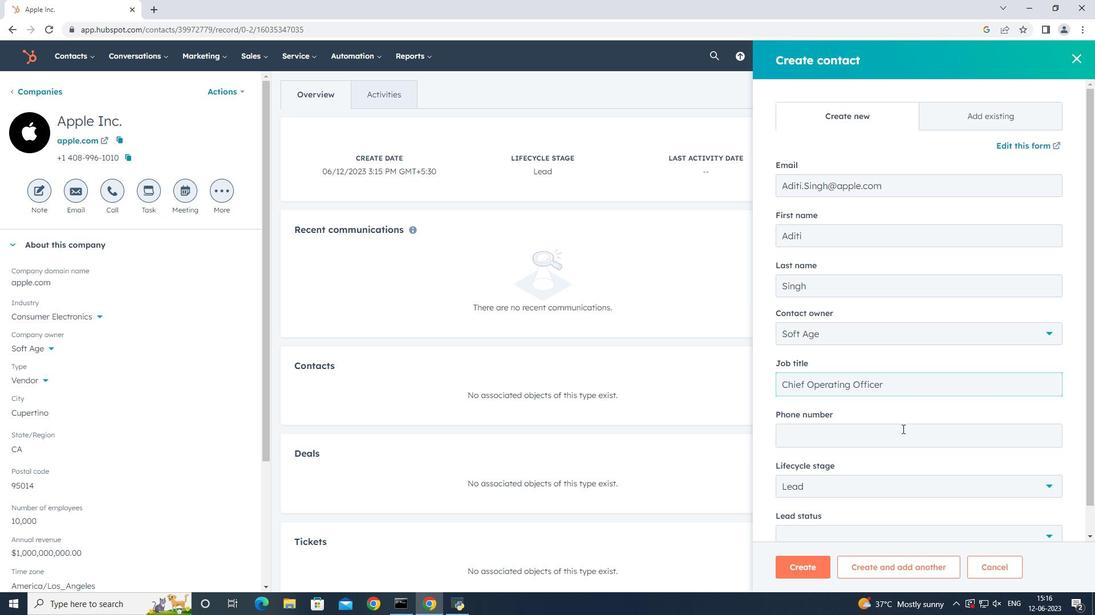 
Action: Mouse pressed left at (903, 431)
Screenshot: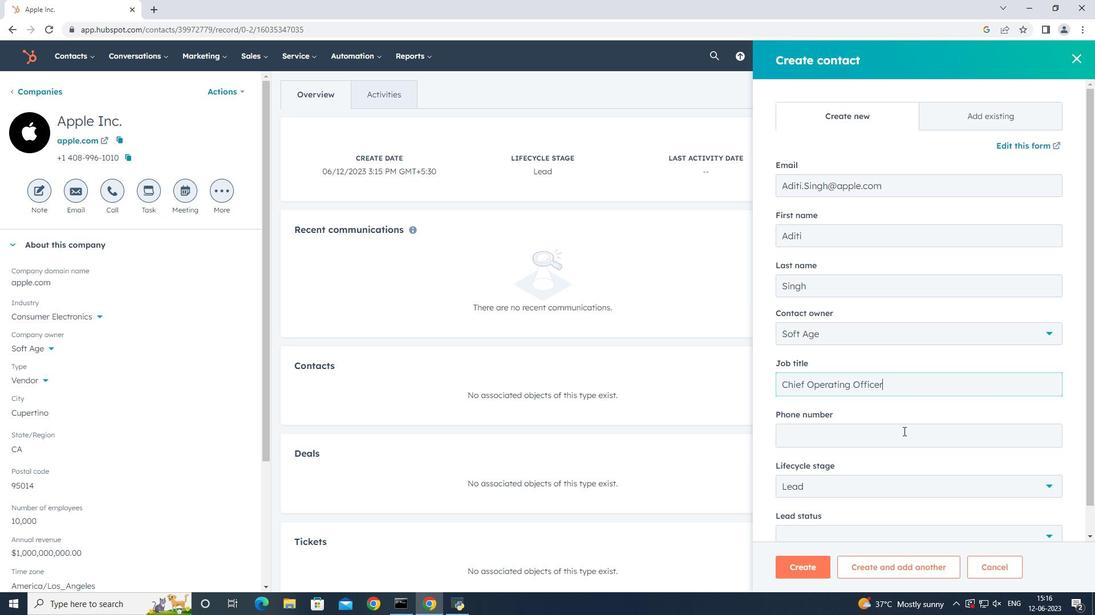 
Action: Mouse moved to (942, 424)
Screenshot: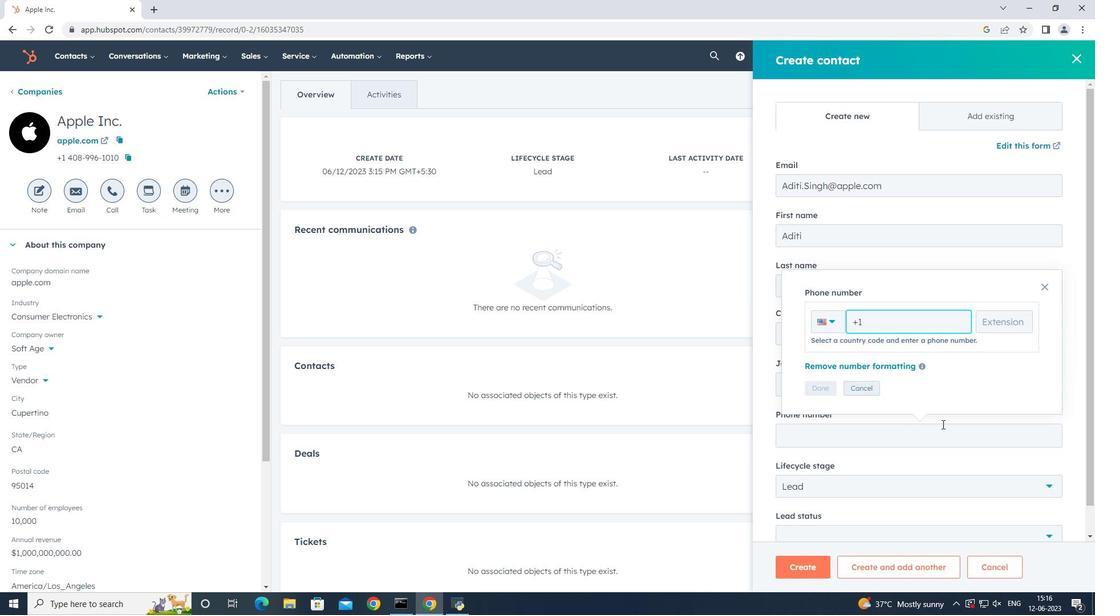 
Action: Key pressed 3055556789
Screenshot: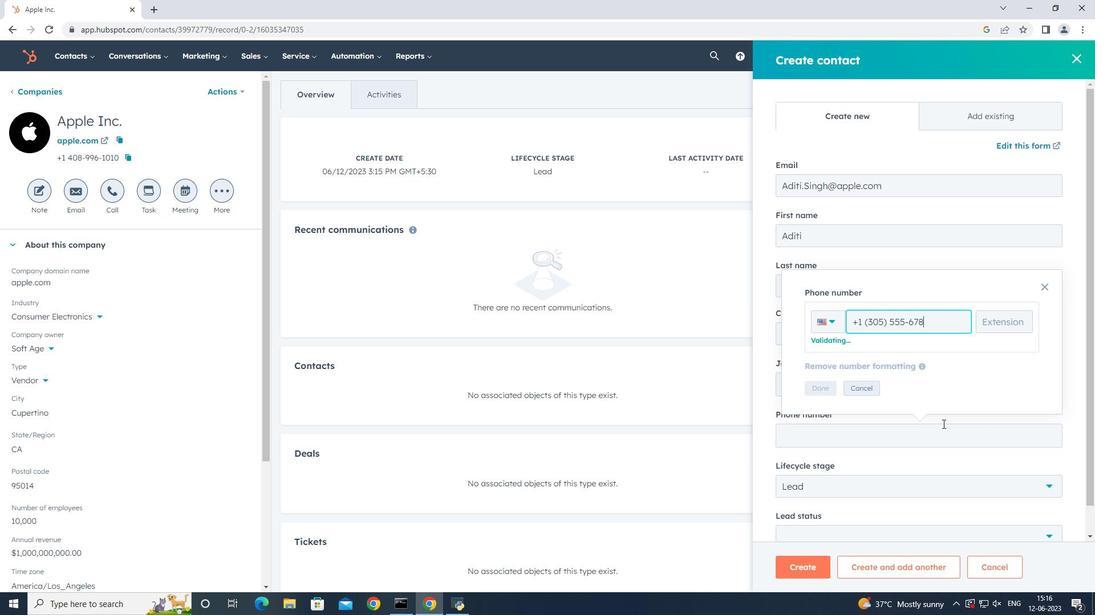 
Action: Mouse moved to (829, 392)
Screenshot: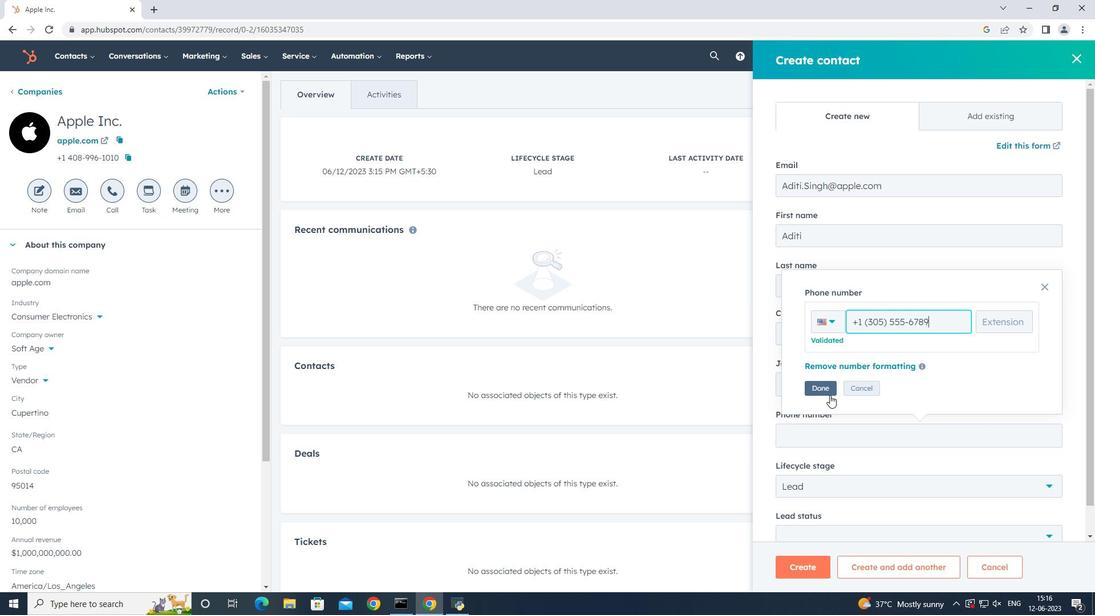 
Action: Mouse pressed left at (829, 392)
Screenshot: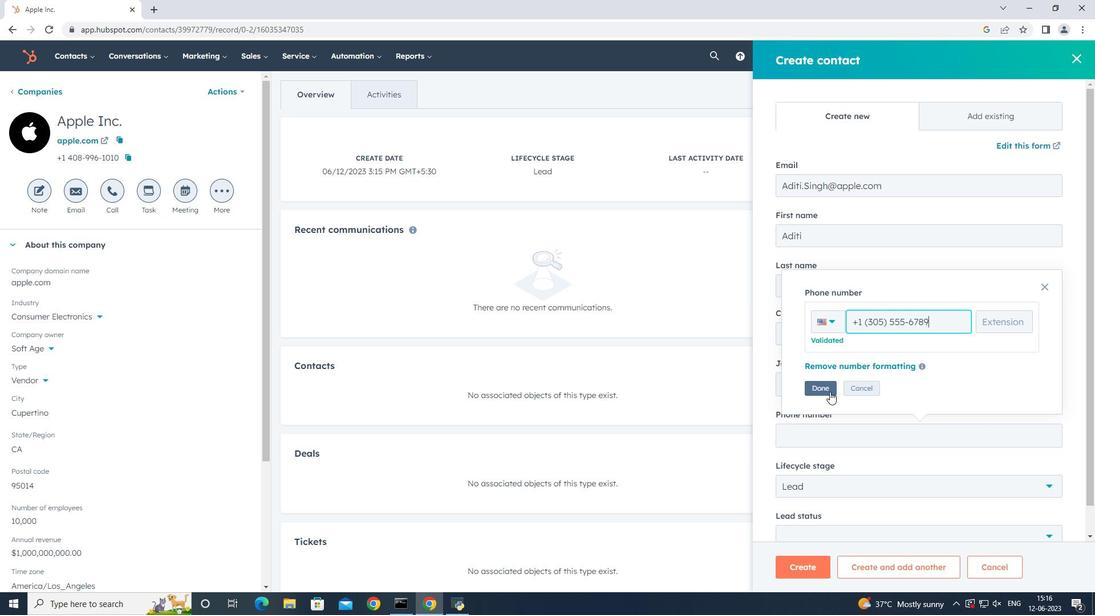 
Action: Mouse moved to (844, 480)
Screenshot: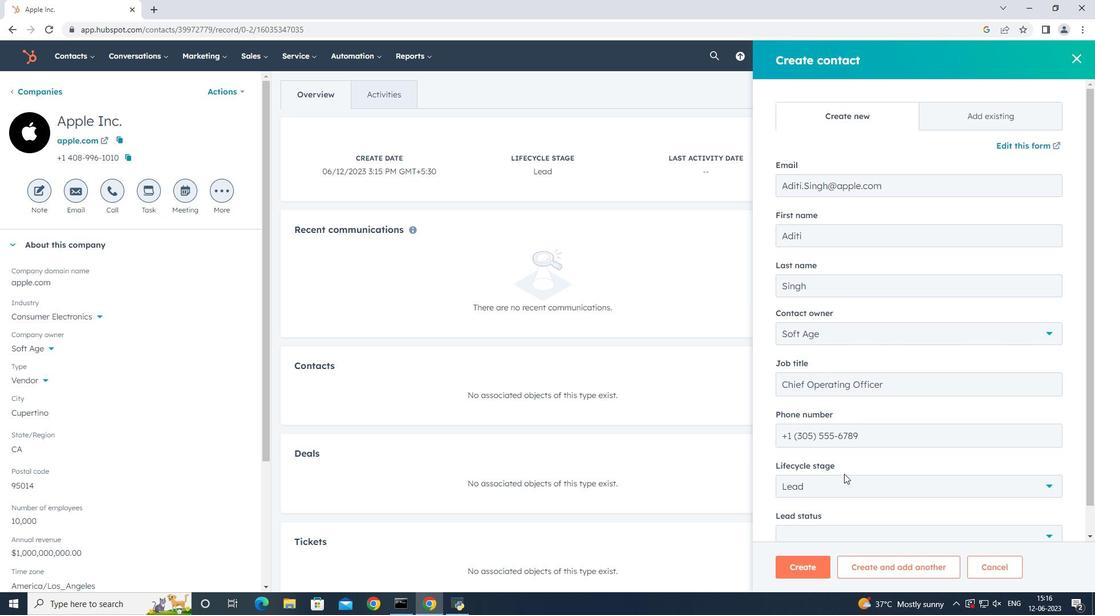 
Action: Mouse scrolled (844, 479) with delta (0, 0)
Screenshot: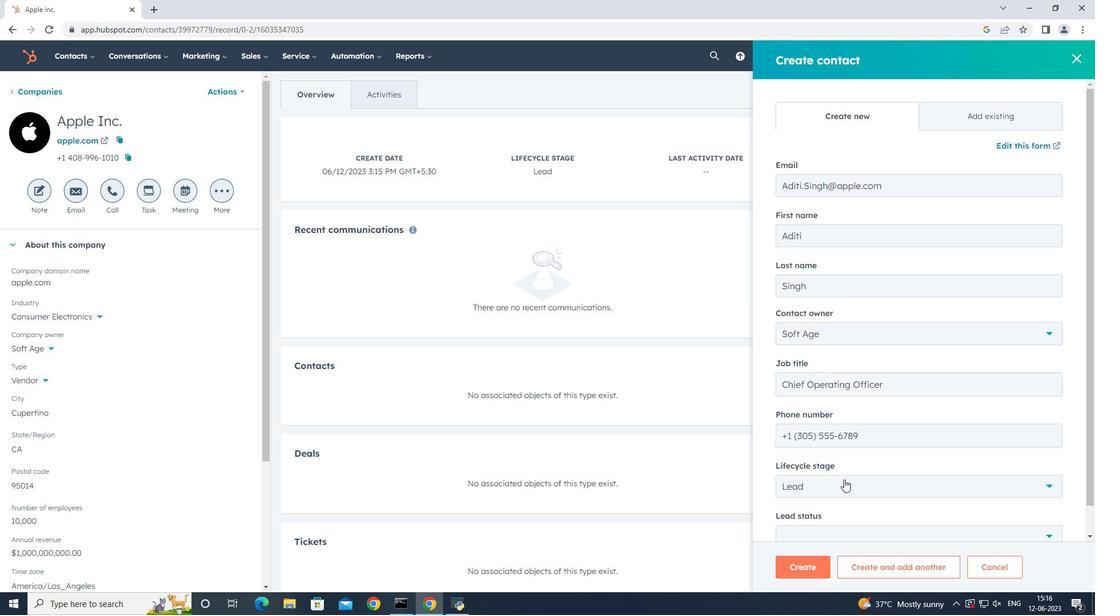 
Action: Mouse scrolled (844, 479) with delta (0, 0)
Screenshot: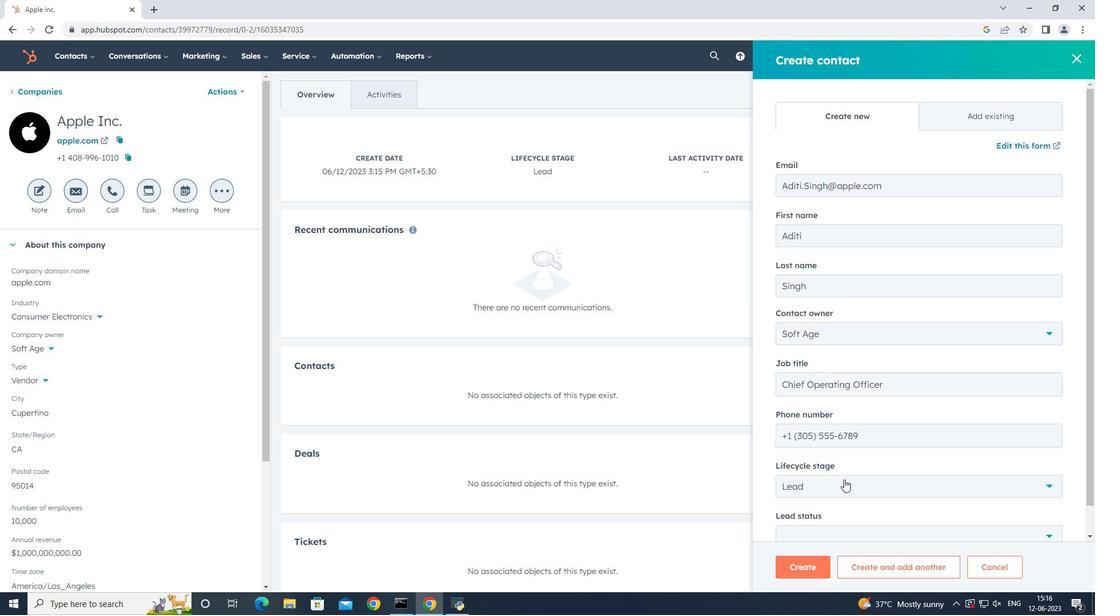 
Action: Mouse moved to (884, 458)
Screenshot: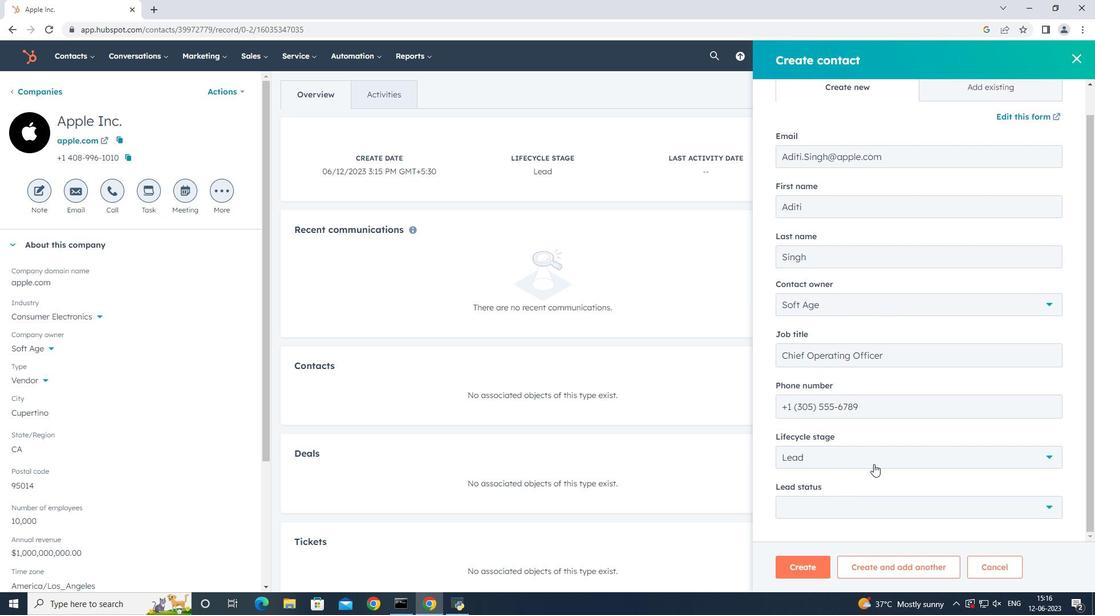 
Action: Mouse pressed left at (884, 458)
Screenshot: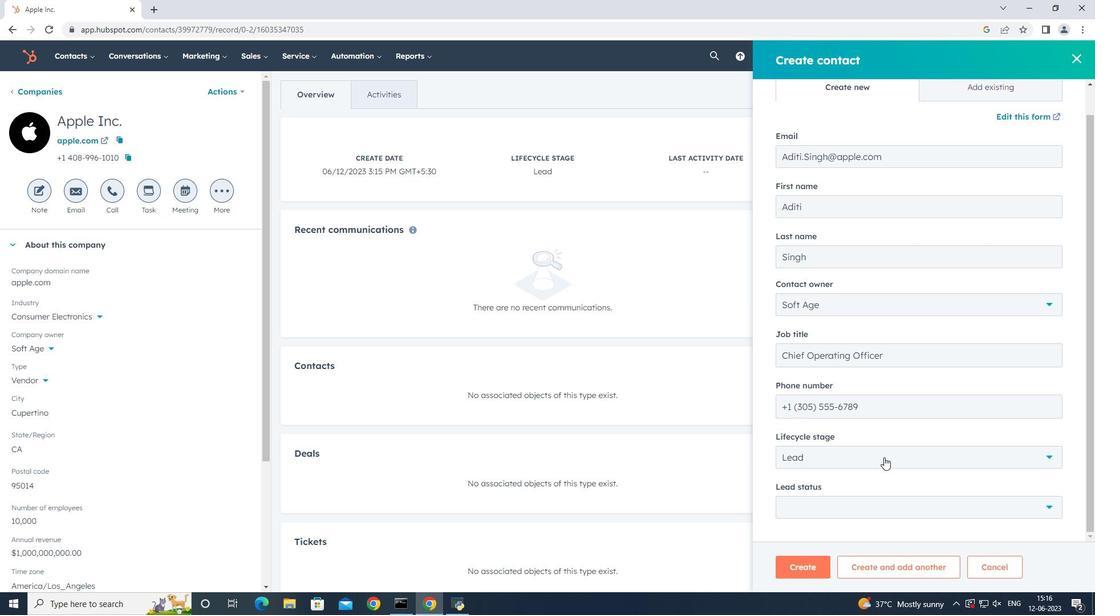 
Action: Mouse moved to (885, 347)
Screenshot: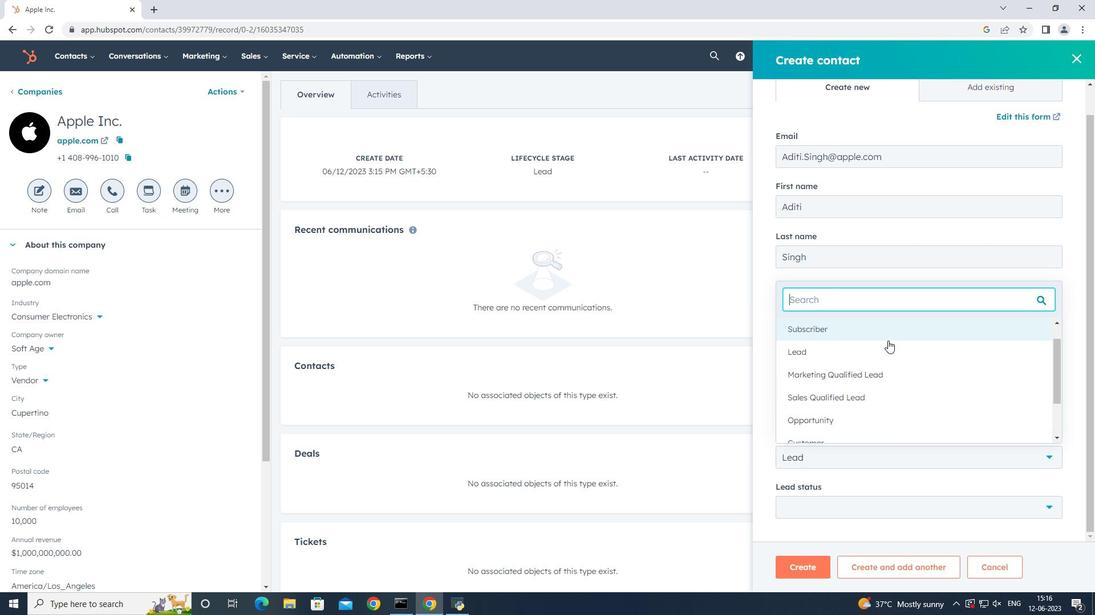 
Action: Mouse pressed left at (885, 347)
Screenshot: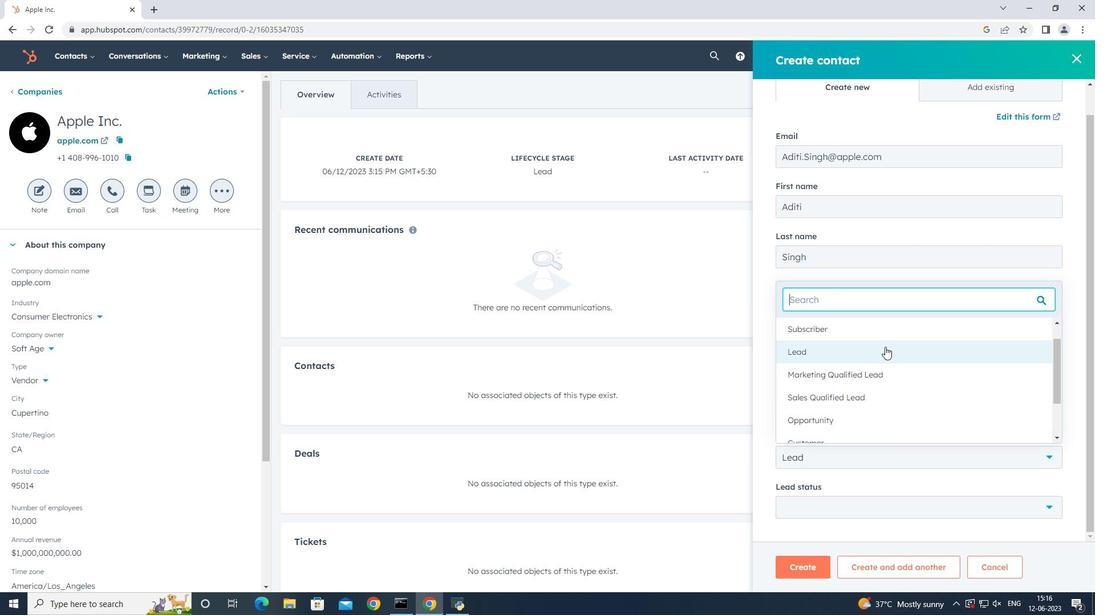 
Action: Mouse moved to (870, 505)
Screenshot: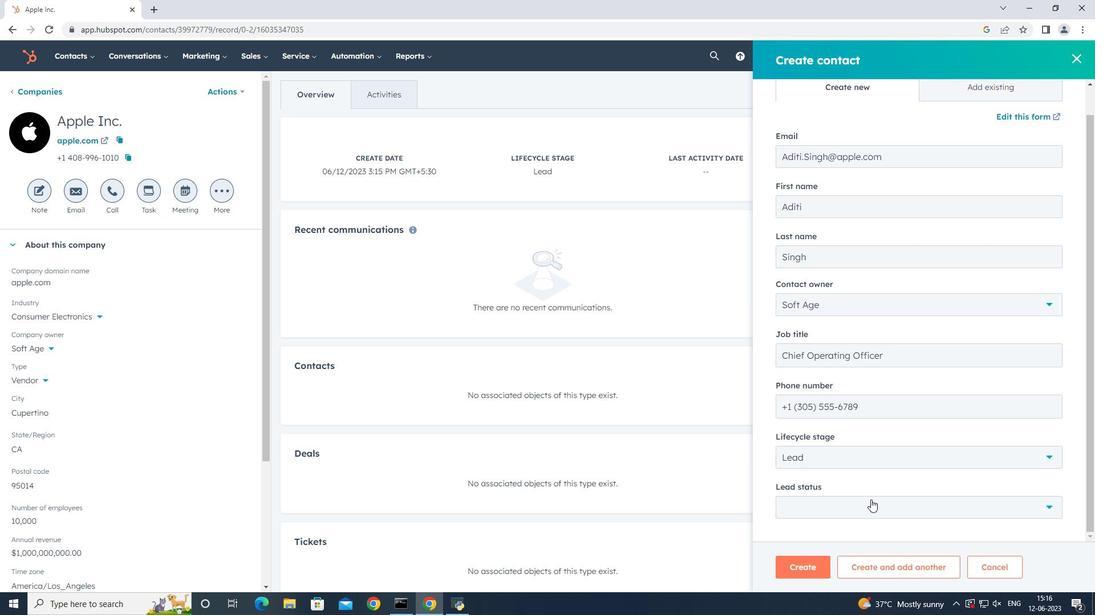 
Action: Mouse pressed left at (870, 505)
Screenshot: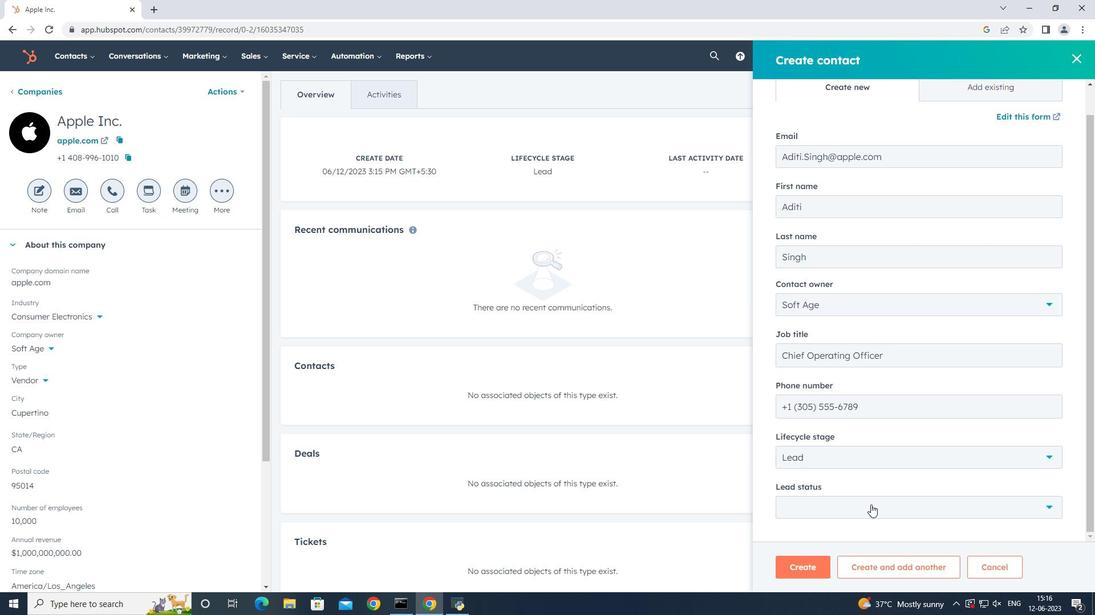 
Action: Mouse moved to (898, 451)
Screenshot: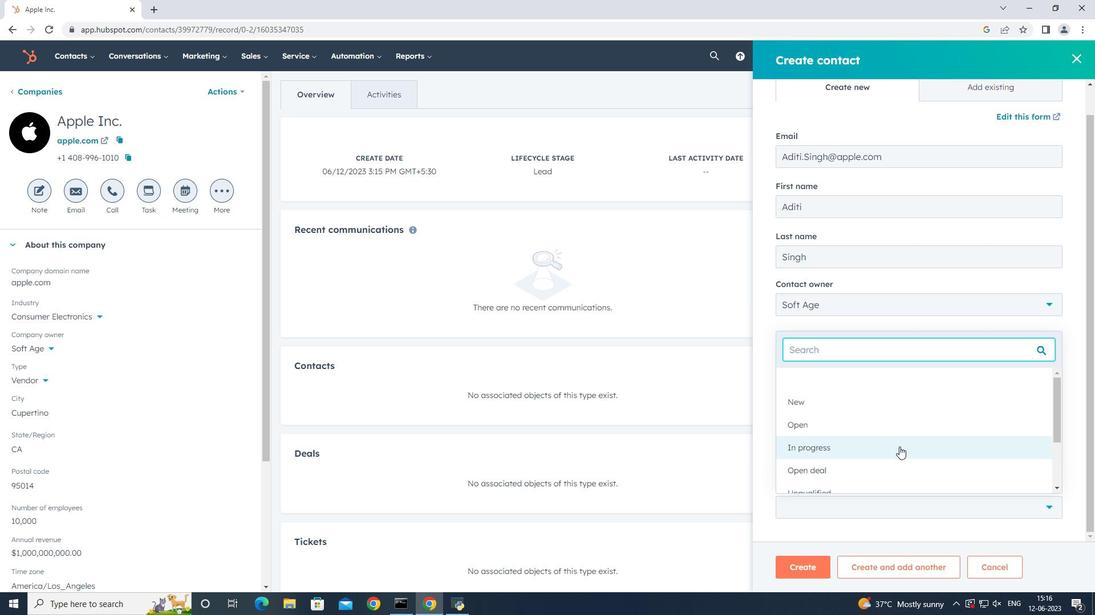 
Action: Mouse pressed left at (898, 451)
Screenshot: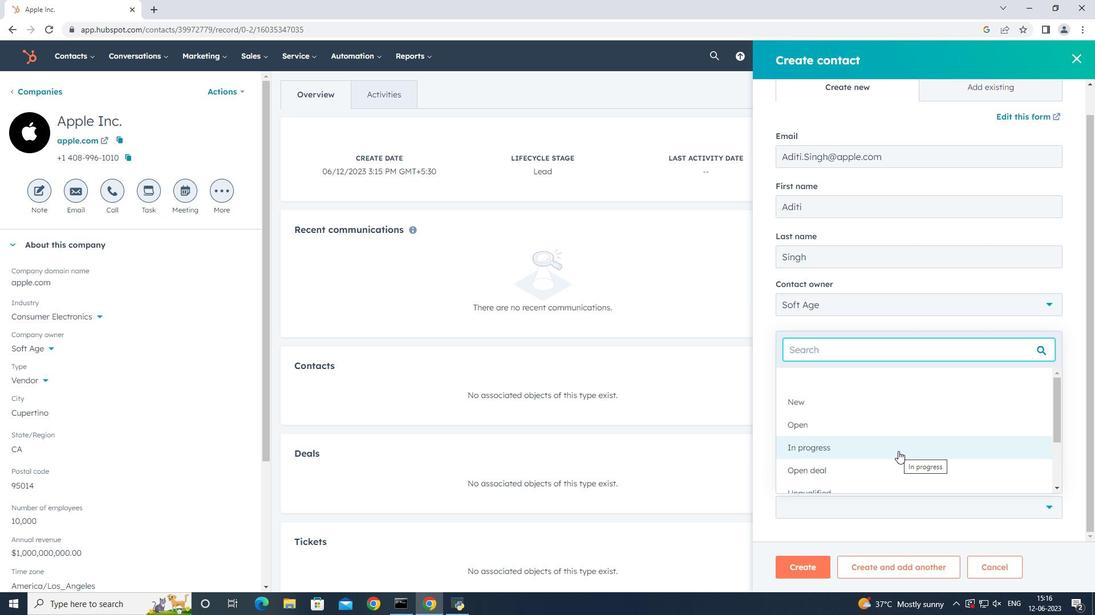 
Action: Mouse moved to (816, 565)
Screenshot: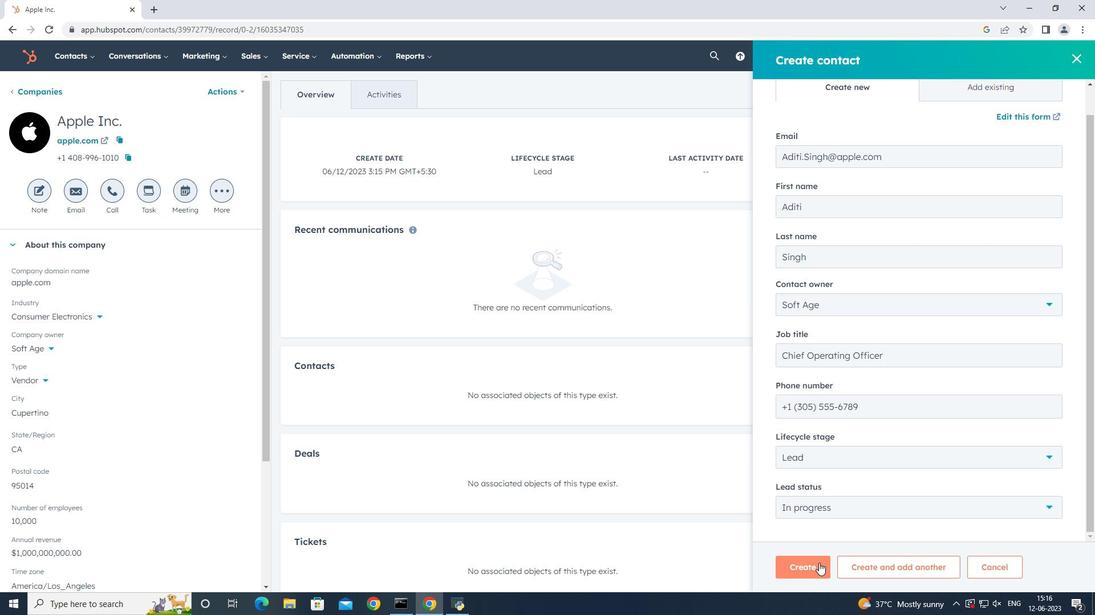 
Action: Mouse pressed left at (816, 565)
Screenshot: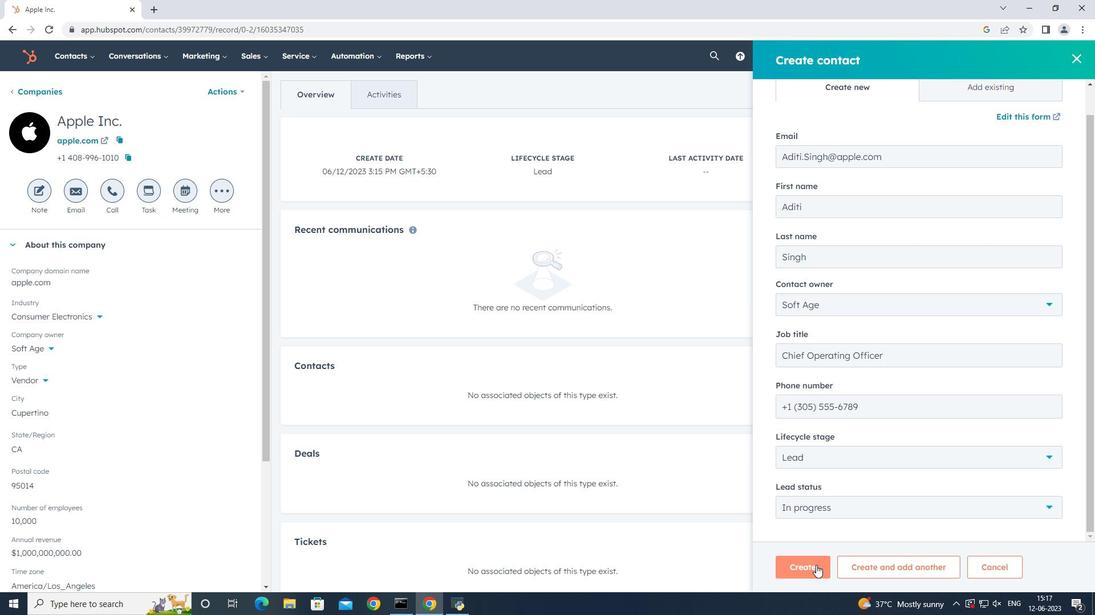 
Action: Mouse moved to (639, 347)
Screenshot: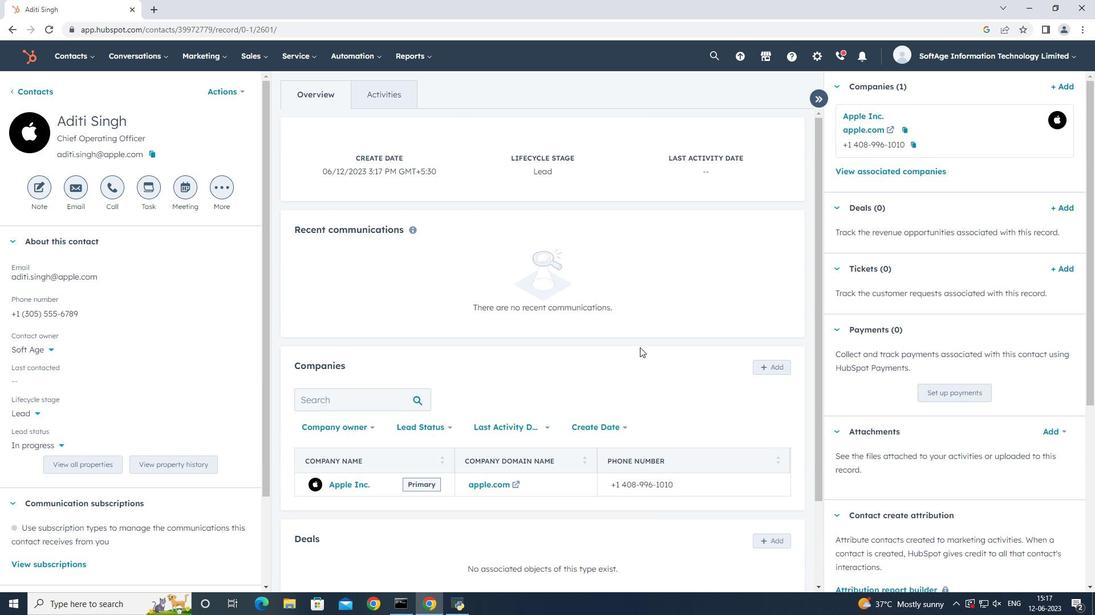 
